 Task: Add an event with the title Second Product Strategy Discussion, date '2024/05/21', time 8:00 AM to 10:00 AMand add a description: In addition, you should be open to discussing your business's short-term and long-term goals, potential challenges, and how an investment could accelerate your growth trajectory. This dialogue will help both parties assess the alignment of interests and the potential for a successful partnership., put the event into Blue category, logged in from the account softage.2@softage.netand send the event invitation to softage.4@softage.net and softage.5@softage.net. Set a reminder for the event 2 hour before
Action: Mouse moved to (106, 107)
Screenshot: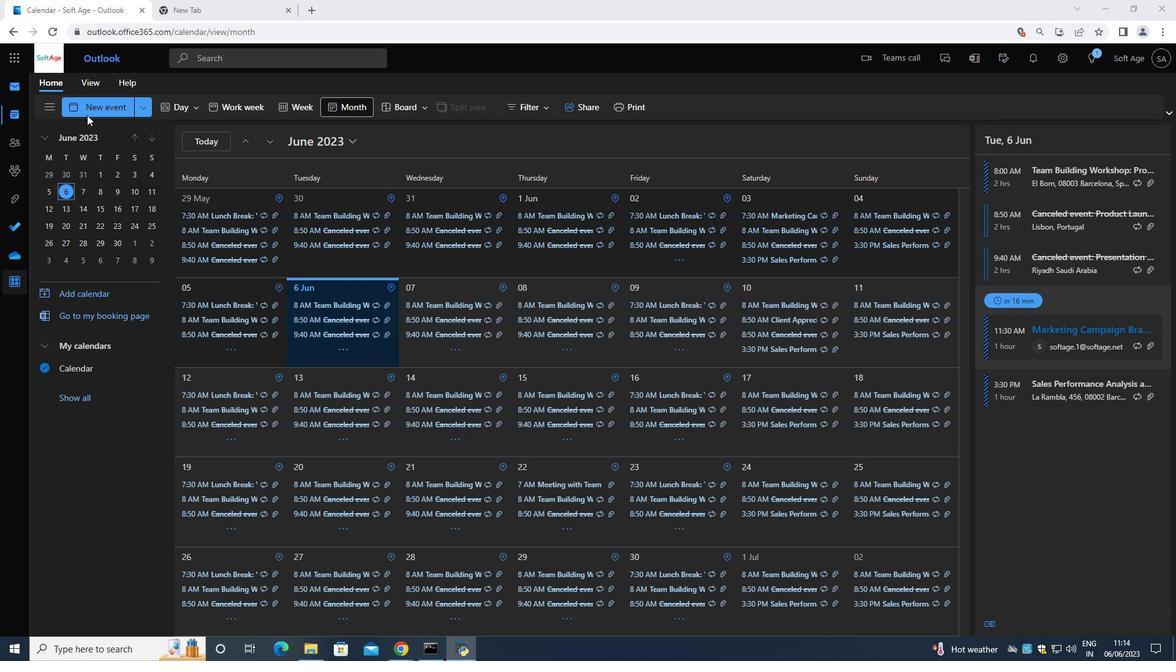
Action: Mouse pressed left at (106, 107)
Screenshot: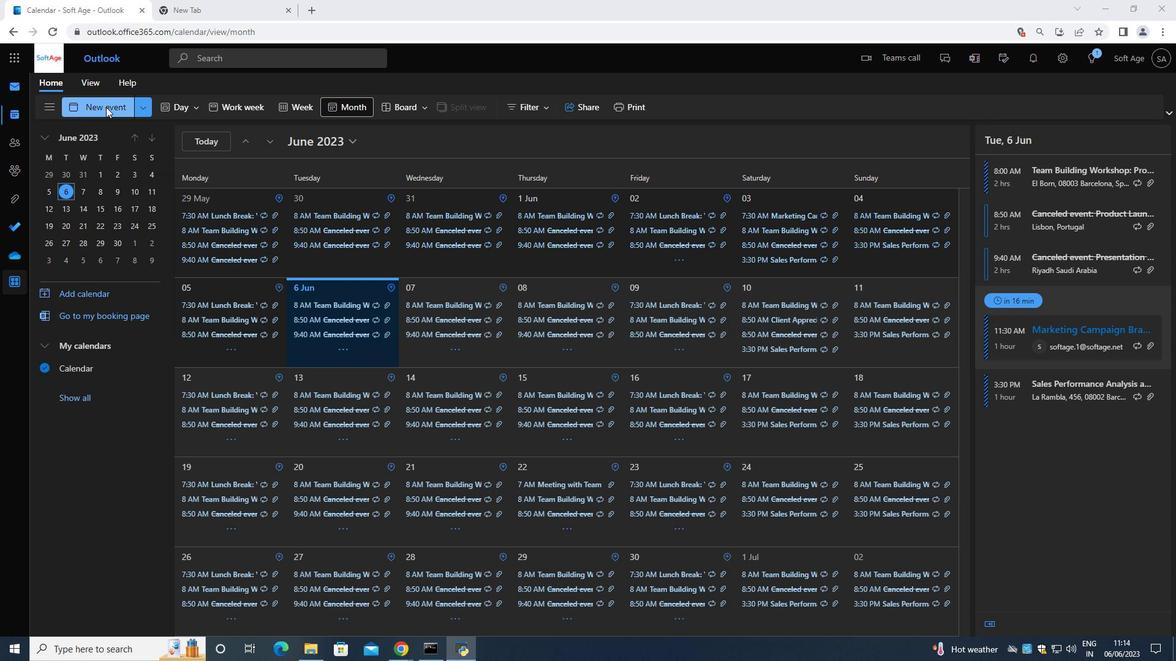 
Action: Mouse moved to (361, 191)
Screenshot: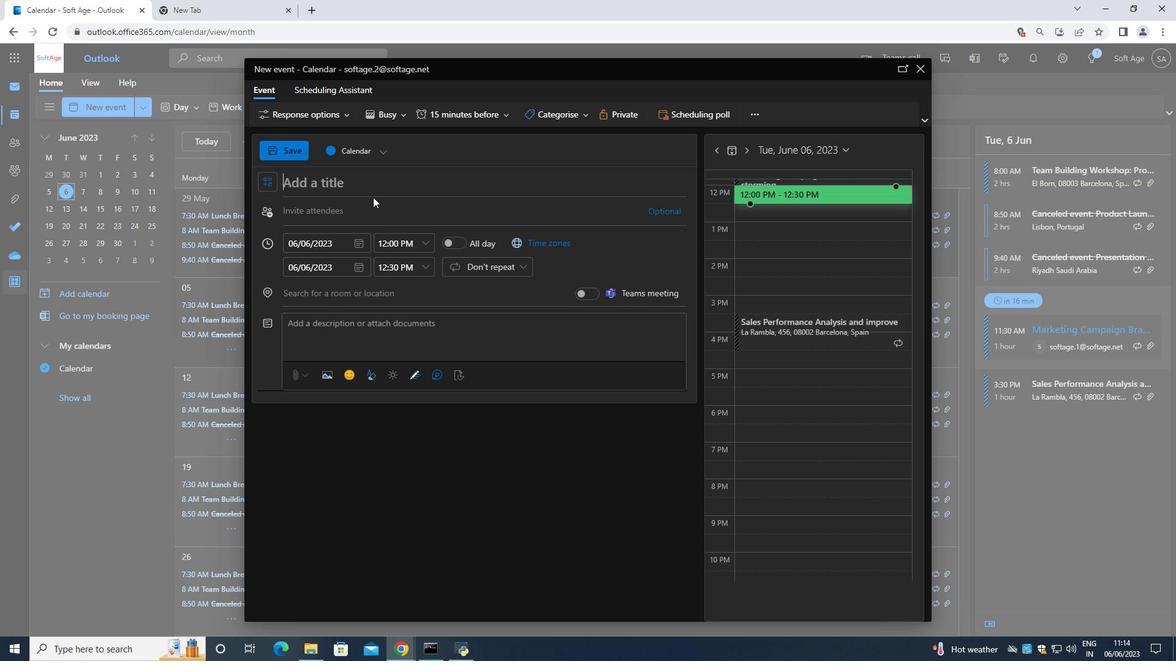 
Action: Key pressed <Key.shift>Second<Key.space><Key.shift>Product<Key.space><Key.shift>Strategy<Key.space><Key.shift>Discussion<Key.space>
Screenshot: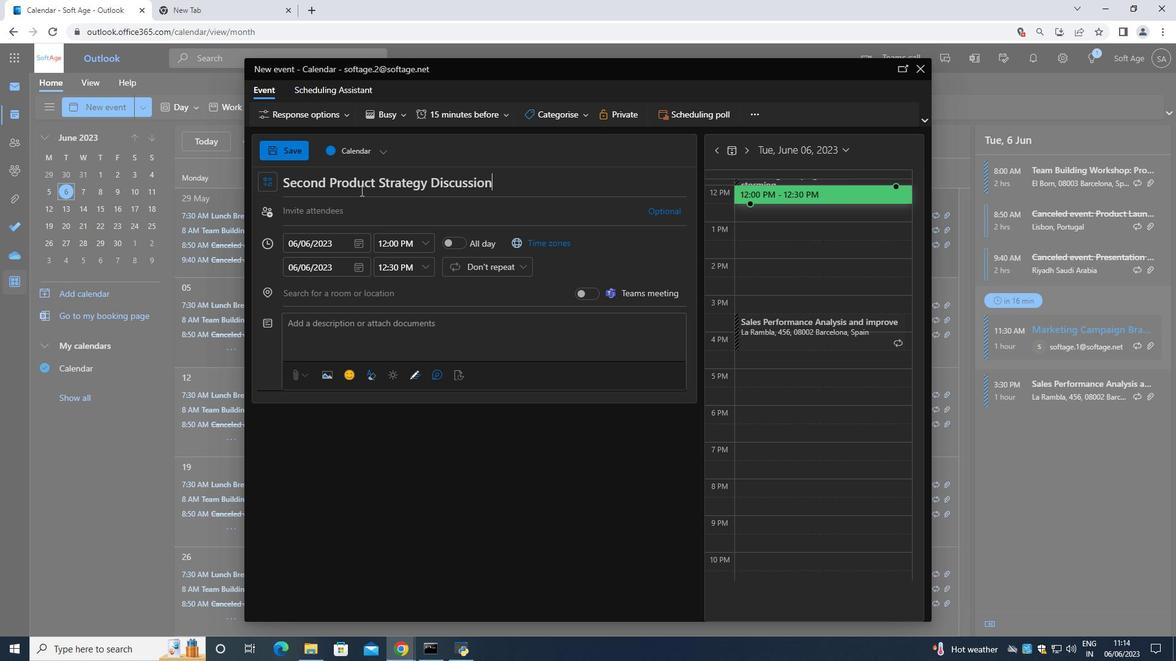 
Action: Mouse moved to (351, 246)
Screenshot: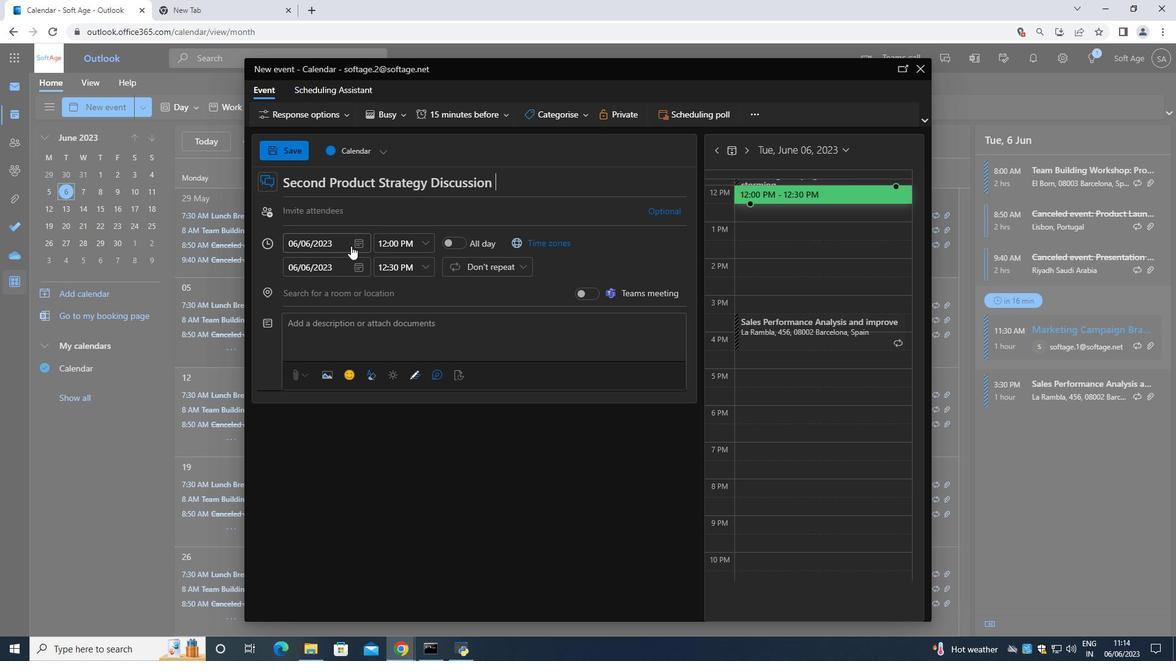 
Action: Mouse pressed left at (351, 246)
Screenshot: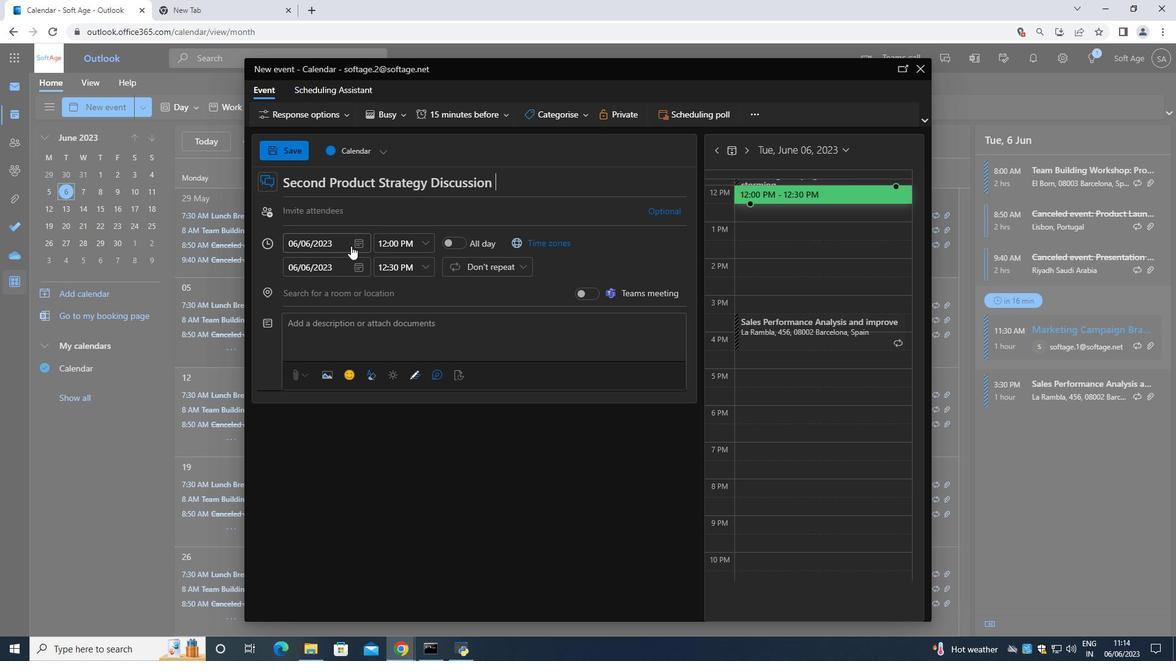 
Action: Mouse moved to (406, 266)
Screenshot: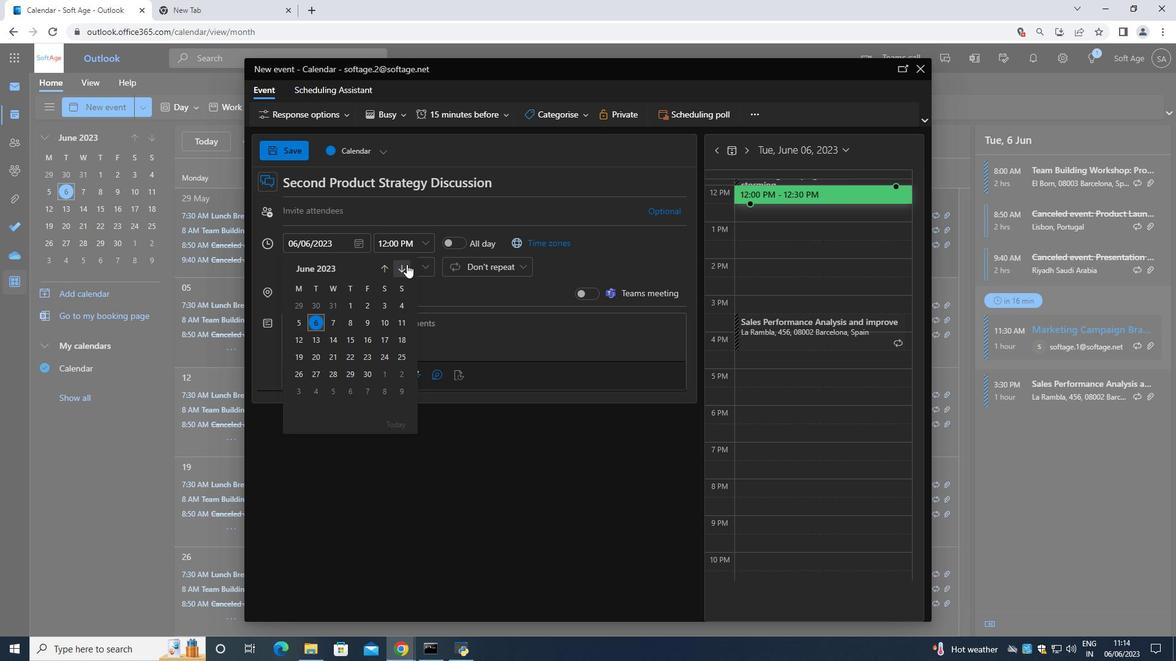 
Action: Mouse pressed left at (406, 266)
Screenshot: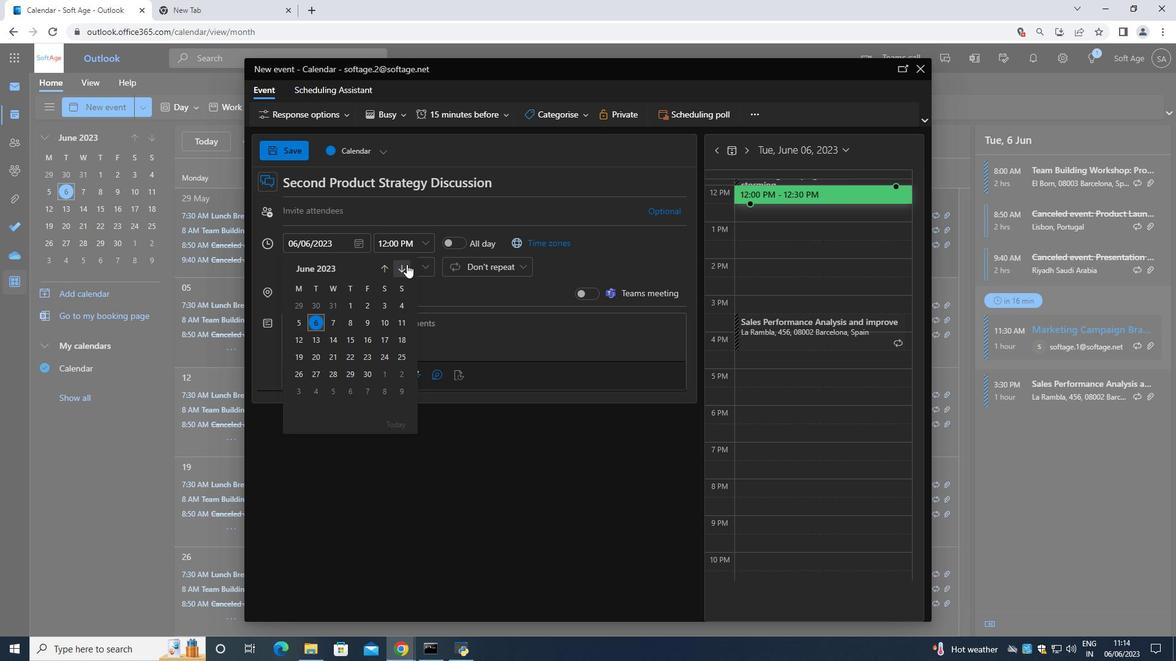 
Action: Mouse pressed left at (406, 266)
Screenshot: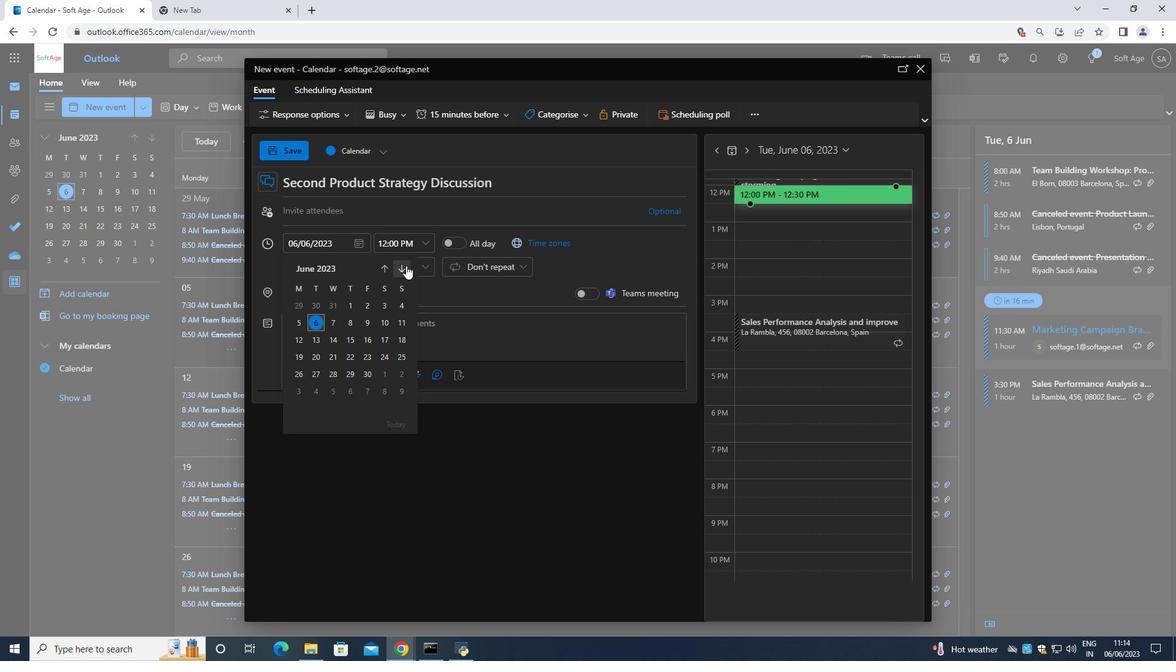 
Action: Mouse moved to (405, 266)
Screenshot: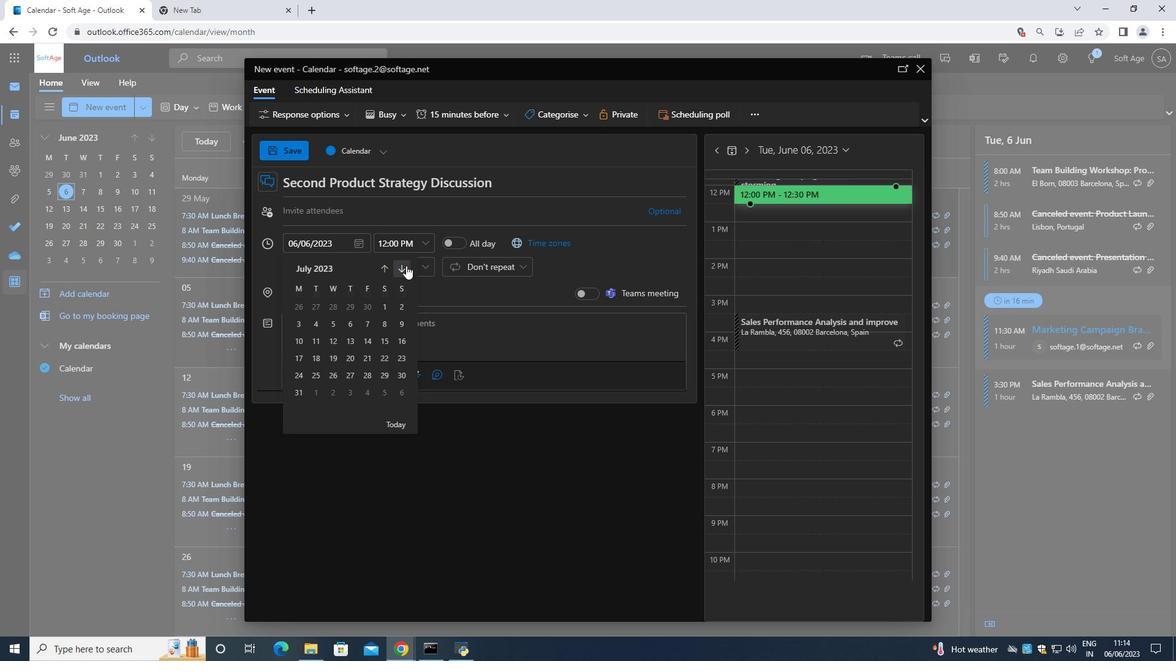 
Action: Mouse pressed left at (405, 266)
Screenshot: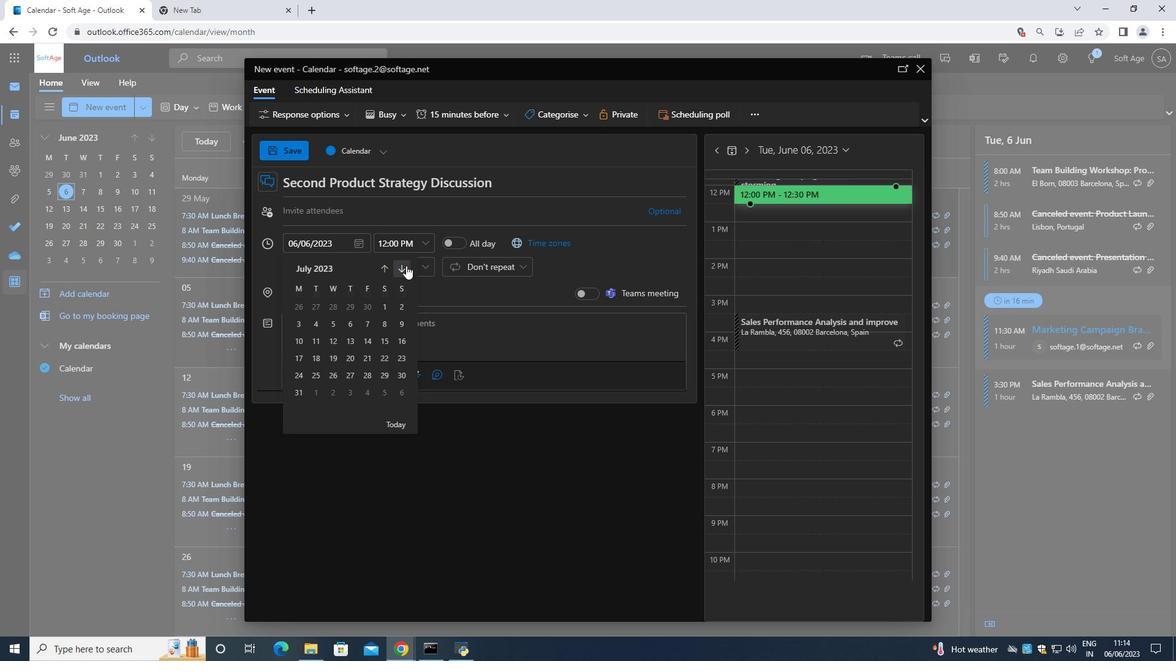 
Action: Mouse pressed left at (405, 266)
Screenshot: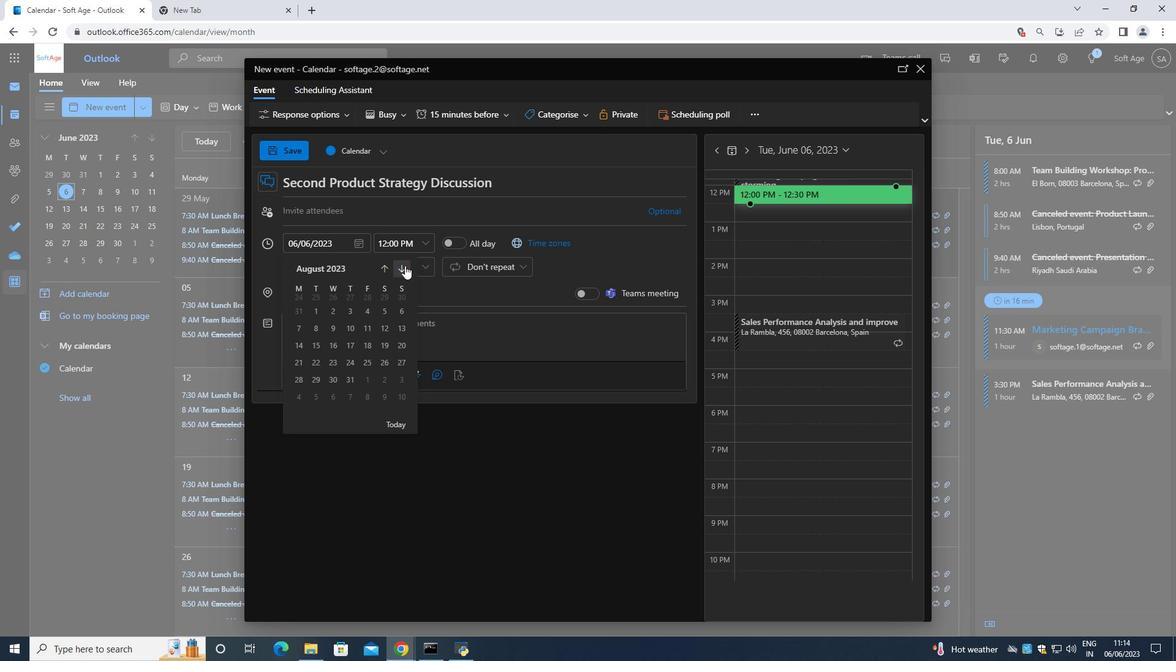 
Action: Mouse pressed left at (405, 266)
Screenshot: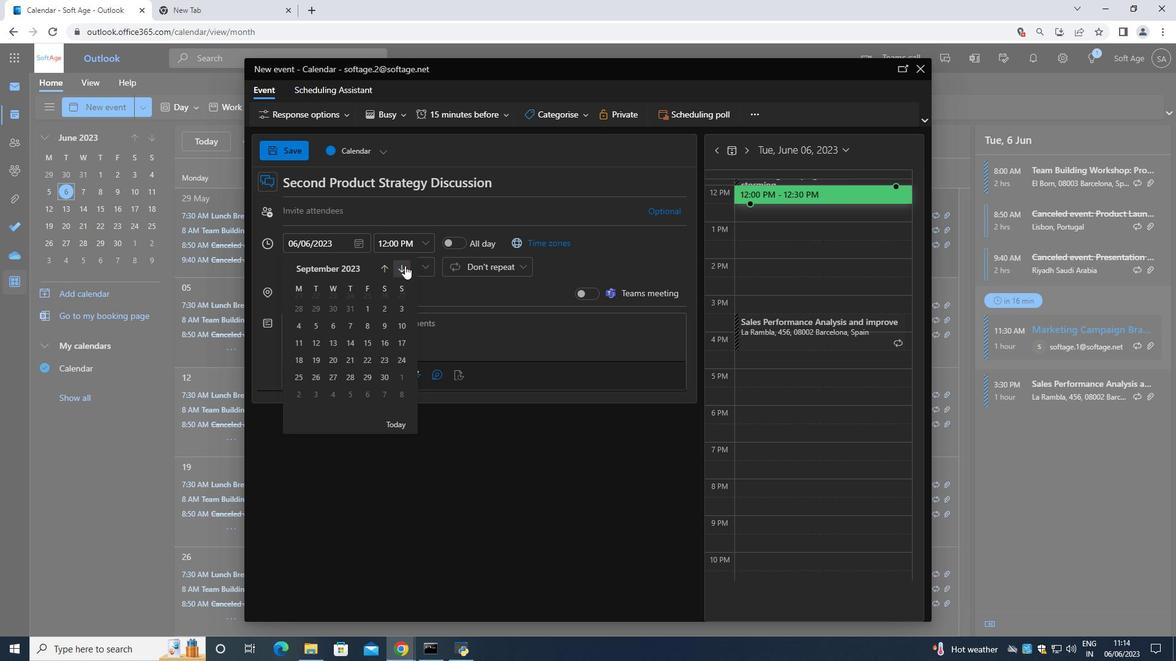 
Action: Mouse pressed left at (405, 266)
Screenshot: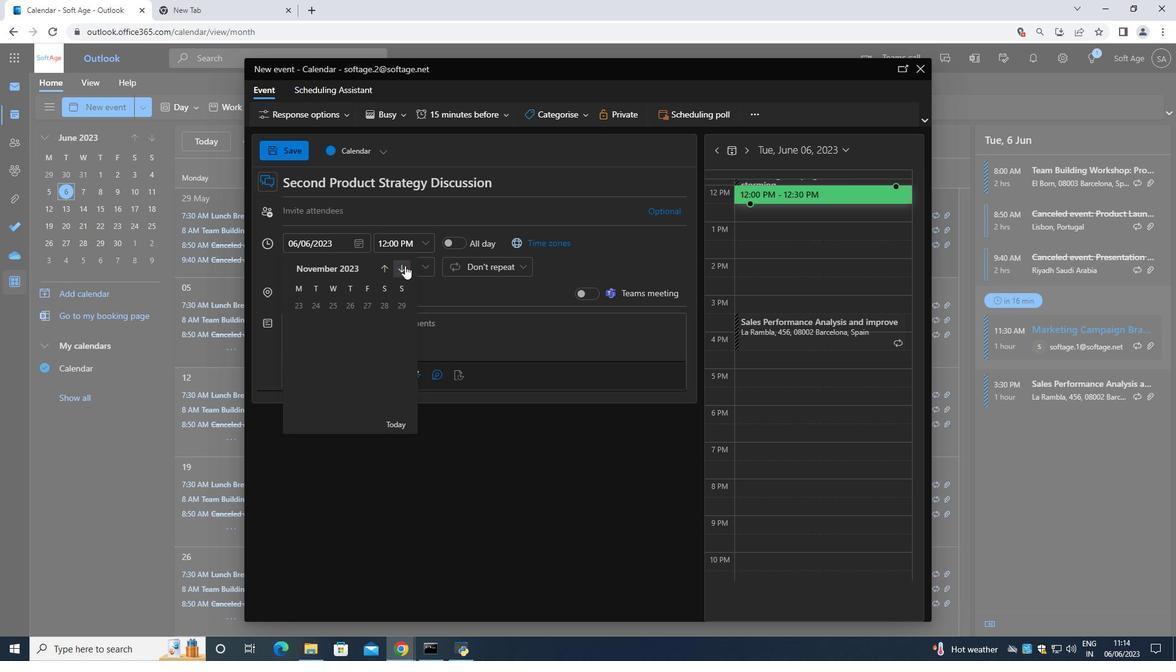 
Action: Mouse pressed left at (405, 266)
Screenshot: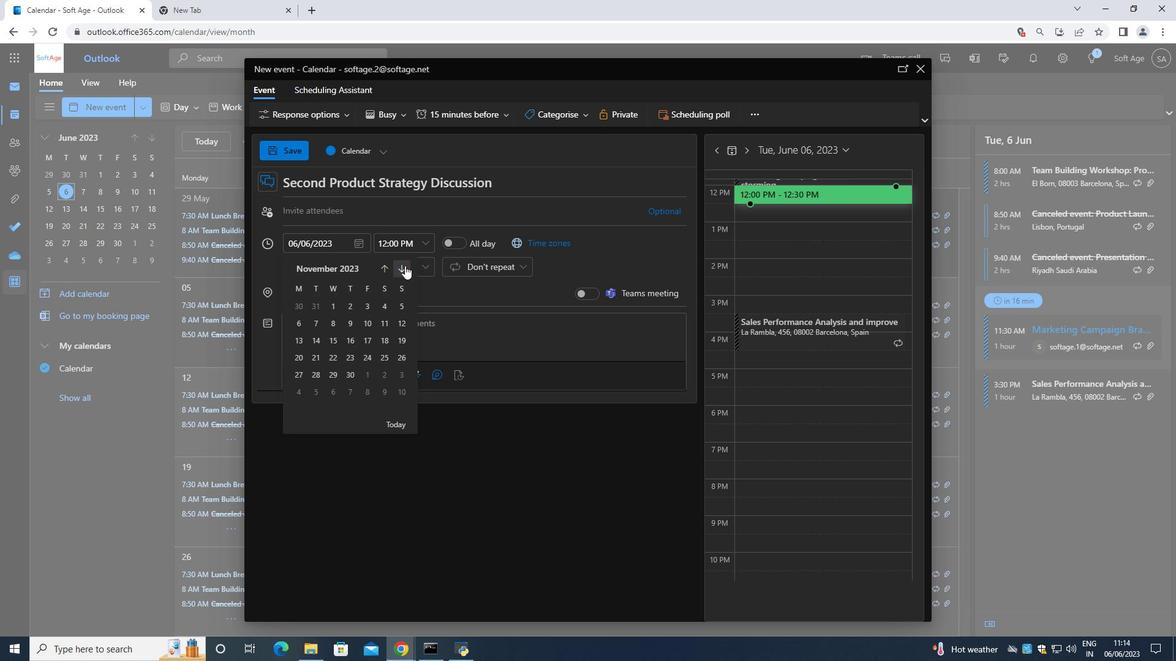 
Action: Mouse pressed left at (405, 266)
Screenshot: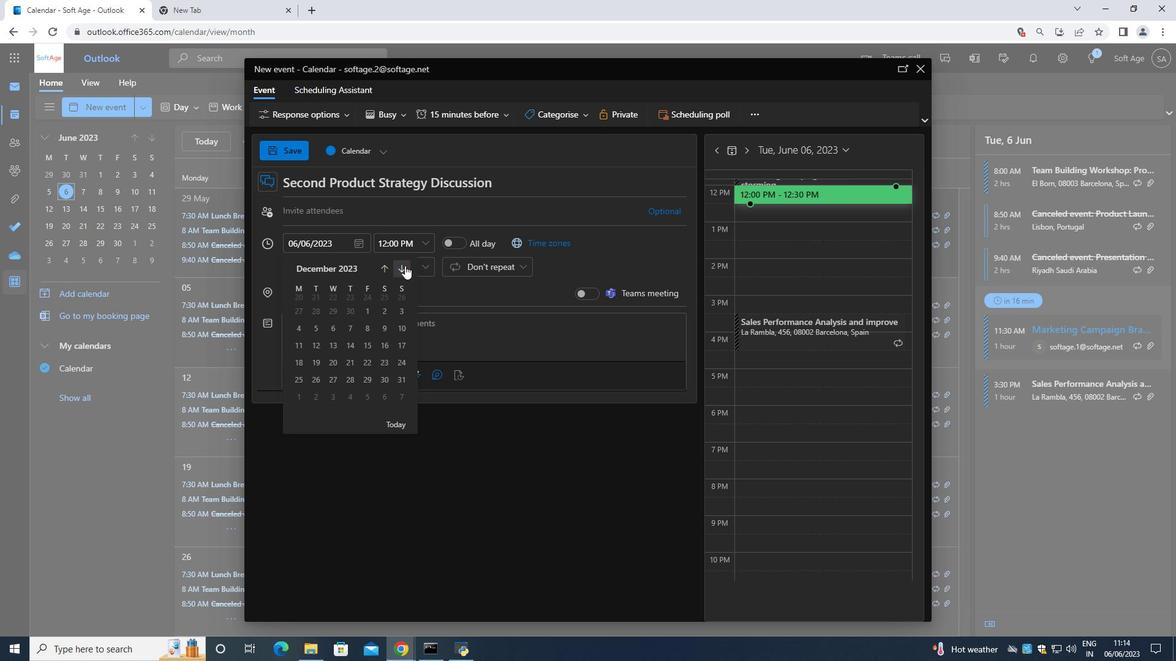 
Action: Mouse pressed left at (405, 266)
Screenshot: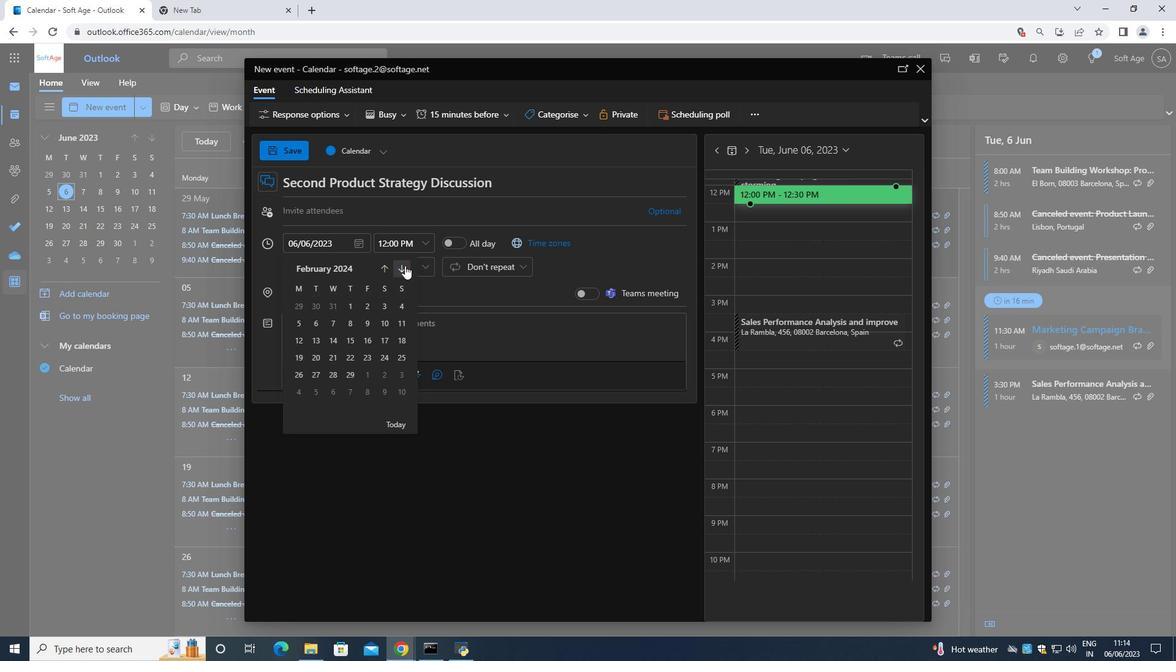 
Action: Mouse pressed left at (405, 266)
Screenshot: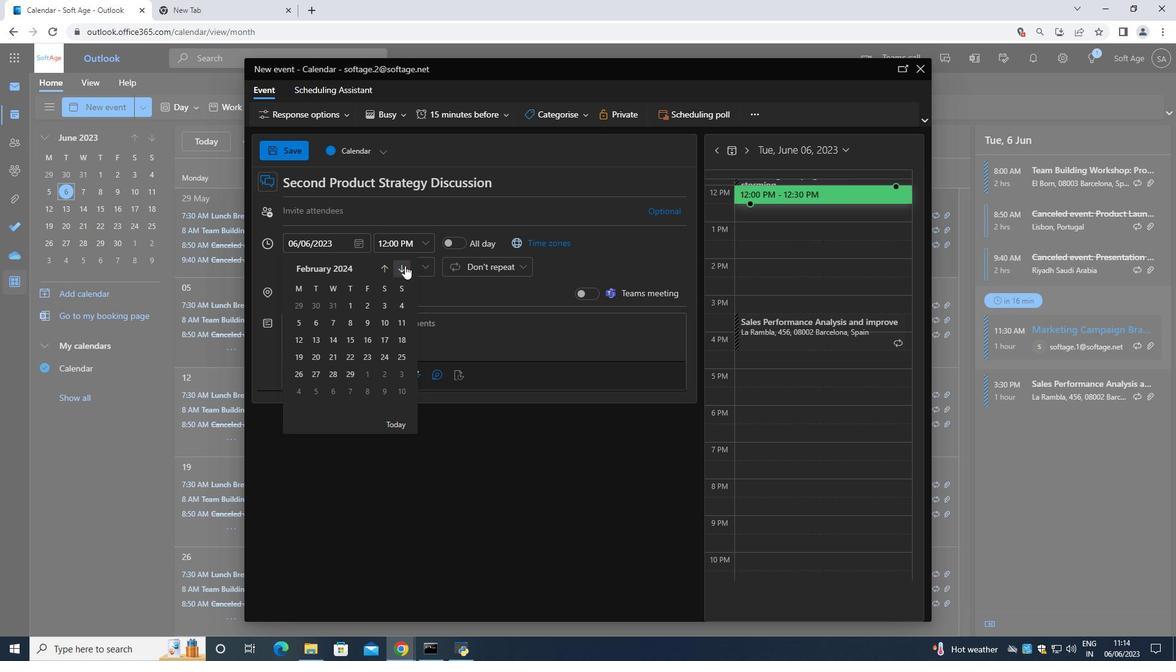 
Action: Mouse pressed left at (405, 266)
Screenshot: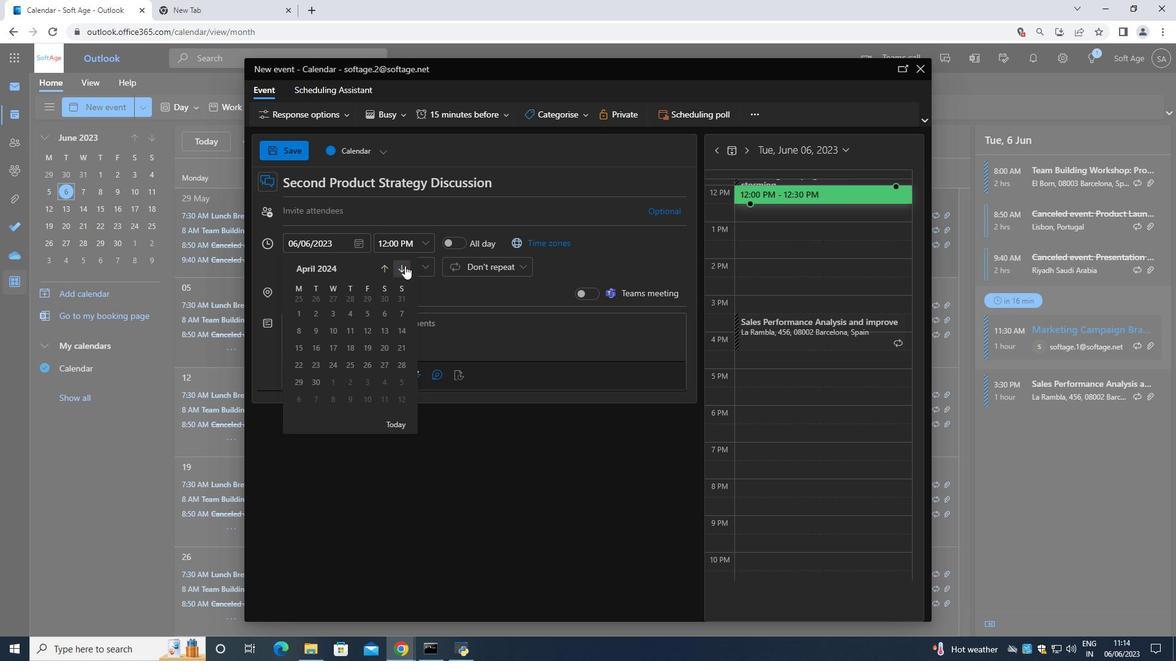 
Action: Mouse moved to (316, 356)
Screenshot: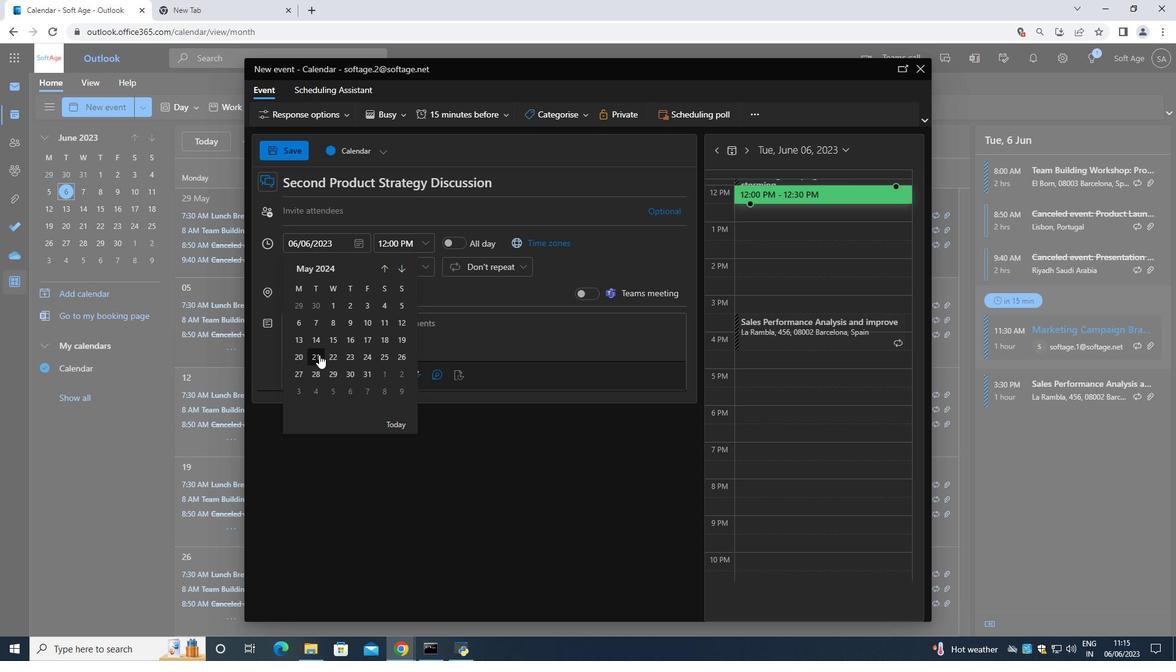 
Action: Mouse pressed left at (316, 356)
Screenshot: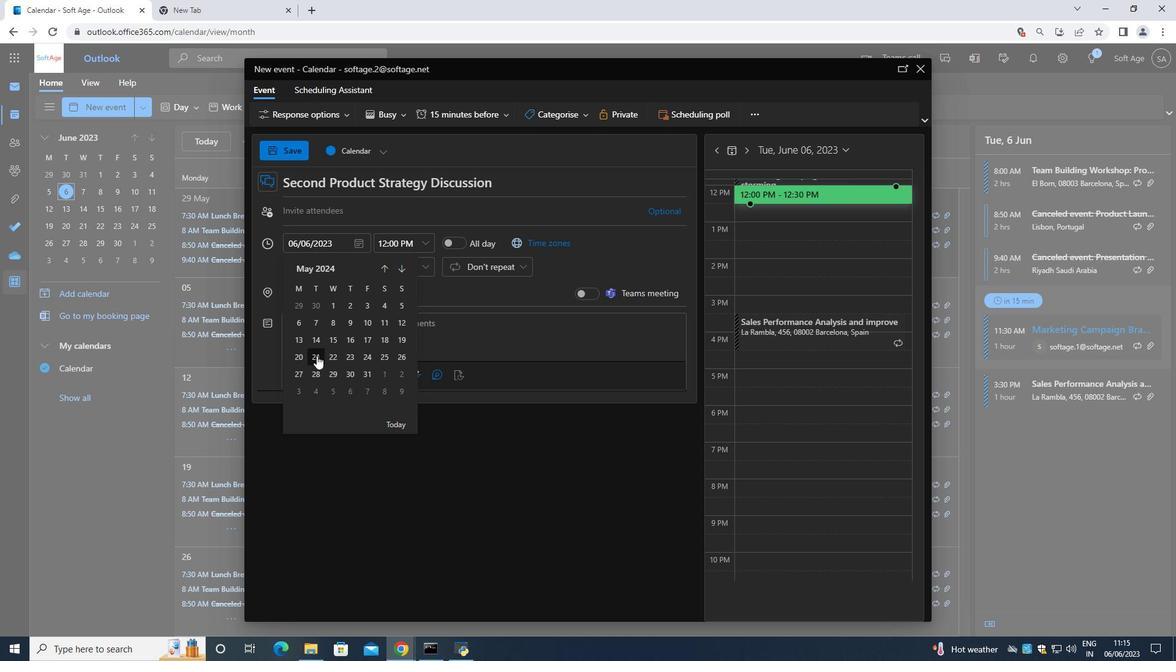 
Action: Mouse moved to (316, 328)
Screenshot: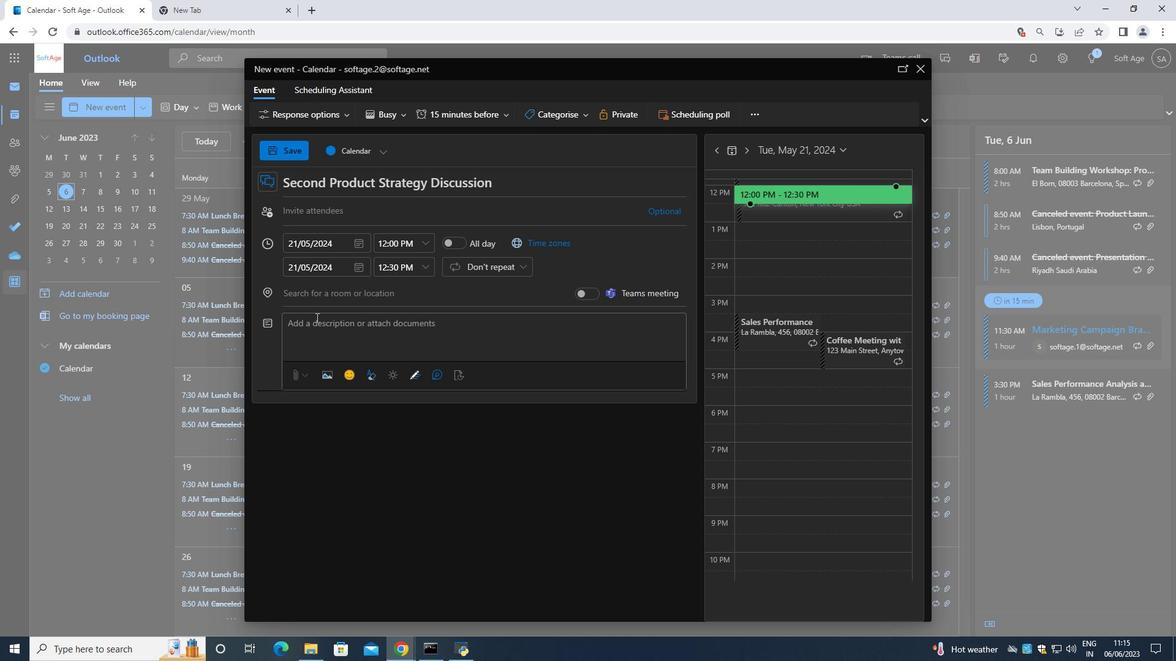 
Action: Mouse pressed left at (316, 328)
Screenshot: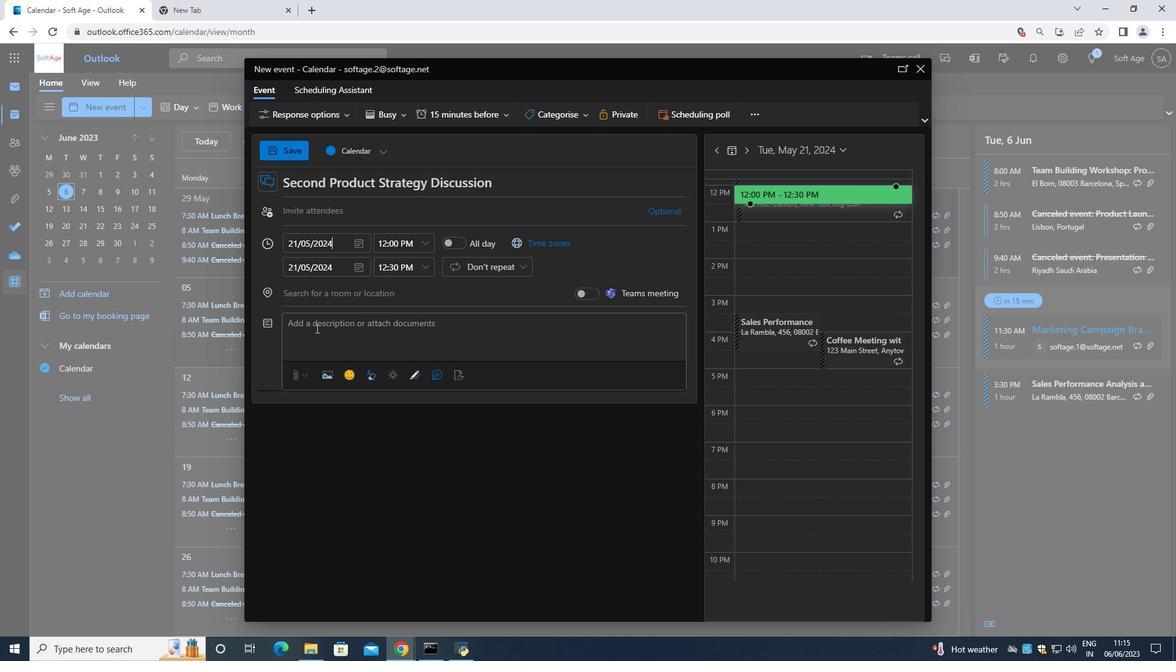 
Action: Mouse moved to (424, 248)
Screenshot: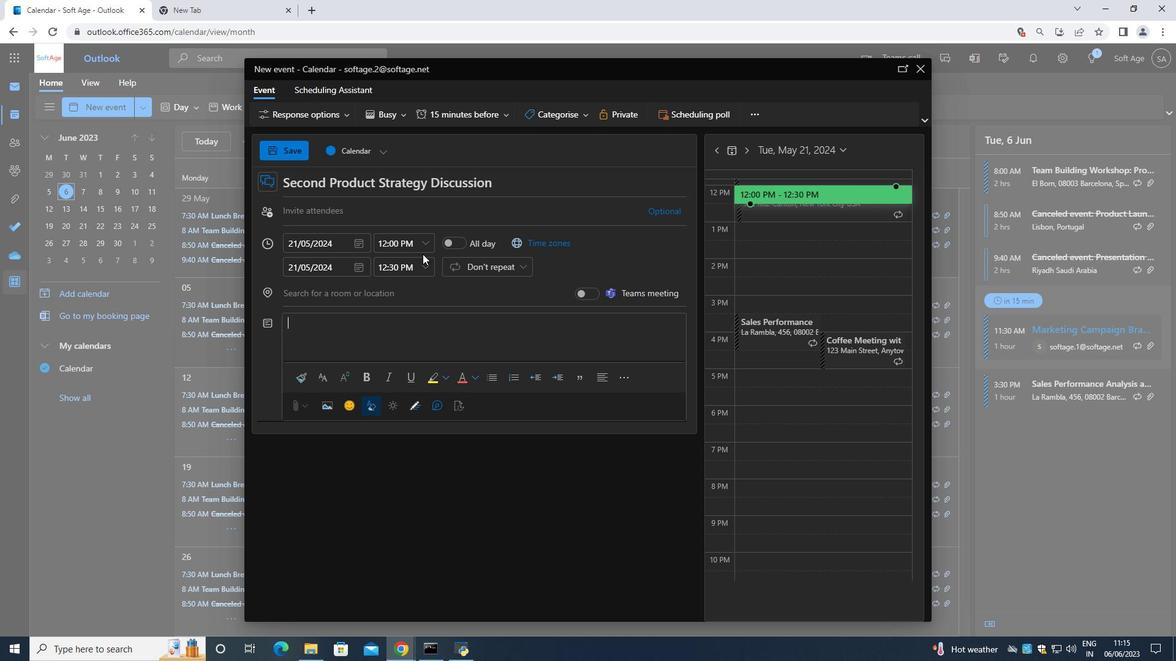 
Action: Mouse pressed left at (424, 248)
Screenshot: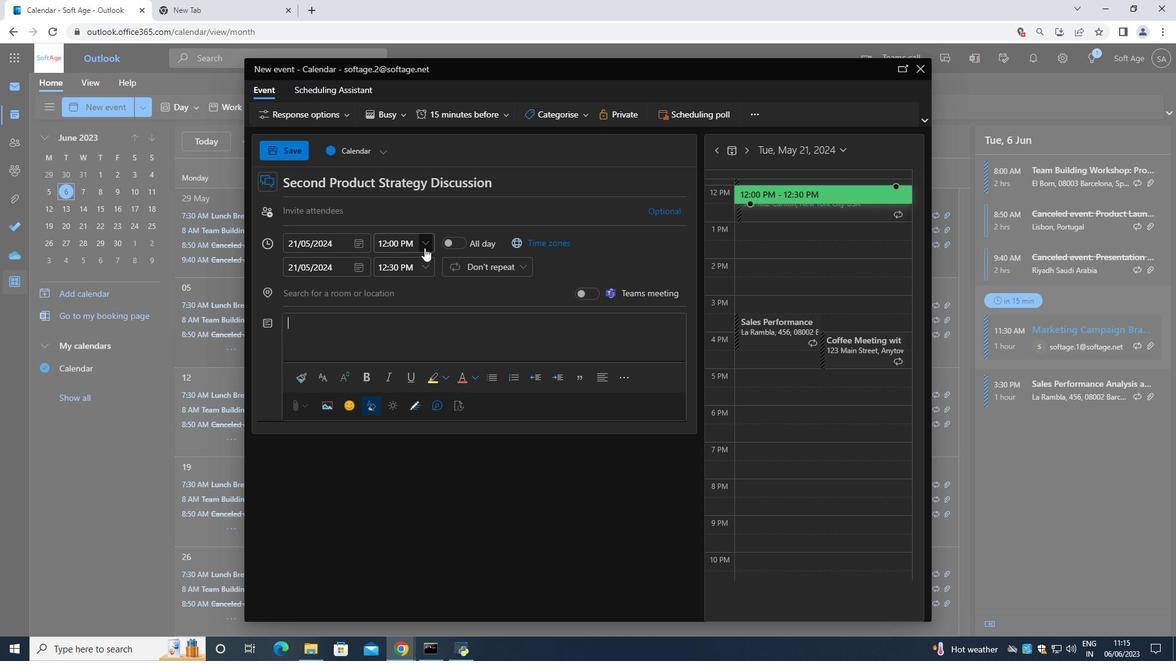 
Action: Mouse moved to (419, 269)
Screenshot: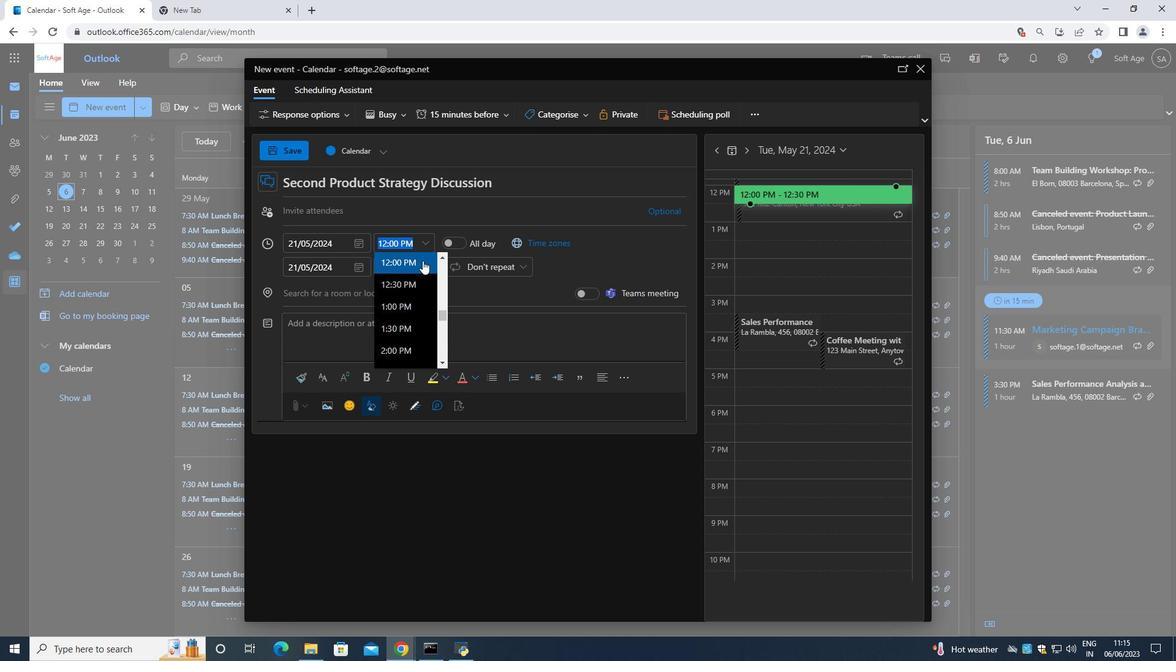 
Action: Mouse scrolled (419, 269) with delta (0, 0)
Screenshot: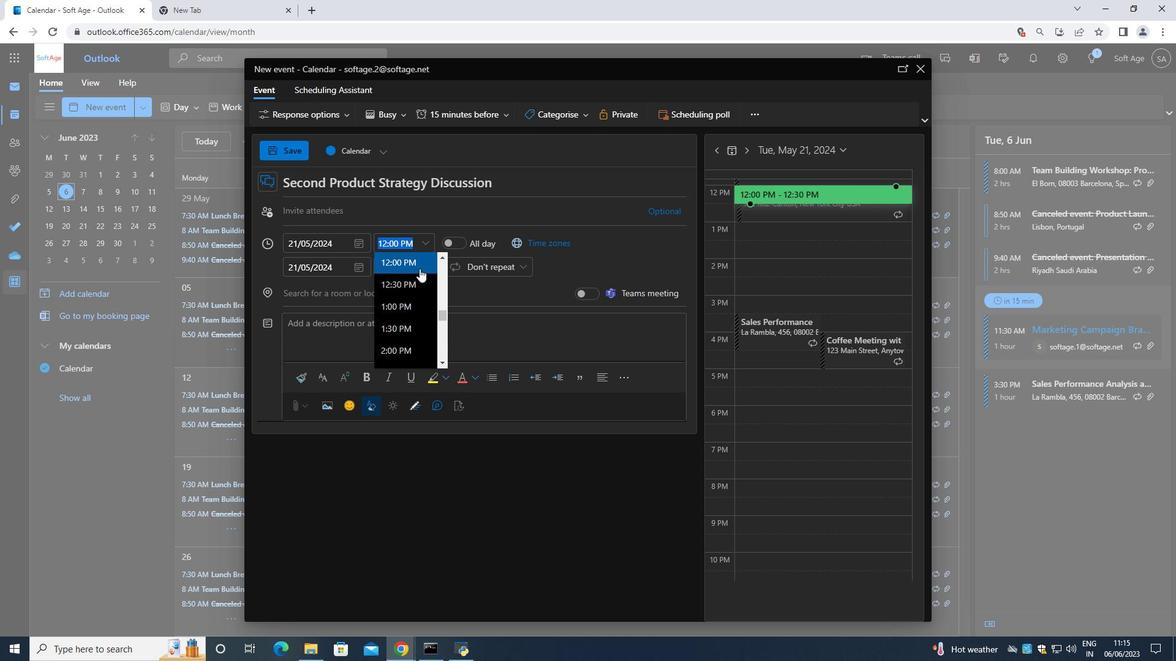 
Action: Mouse scrolled (419, 269) with delta (0, 0)
Screenshot: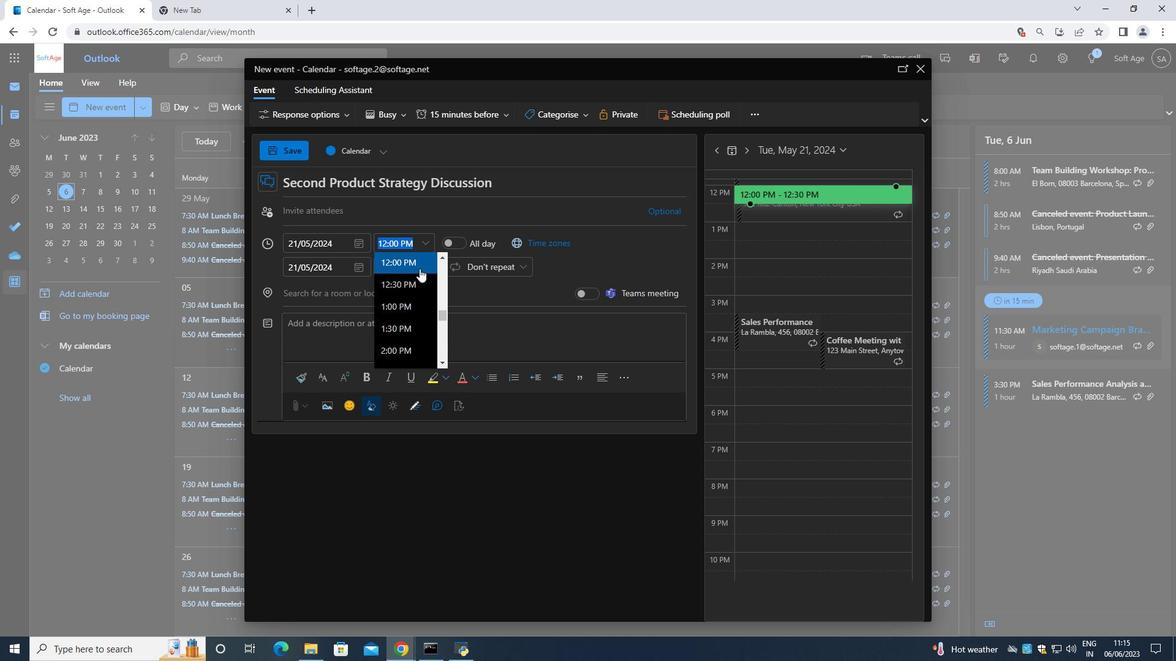 
Action: Mouse scrolled (419, 269) with delta (0, 0)
Screenshot: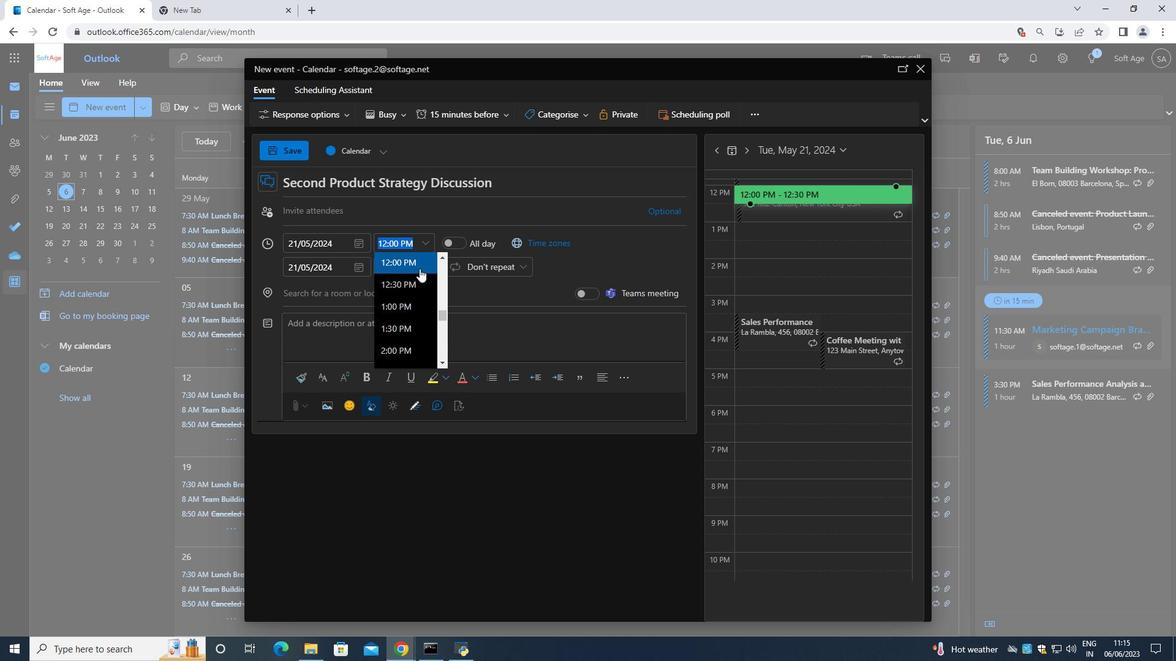 
Action: Mouse scrolled (419, 269) with delta (0, 0)
Screenshot: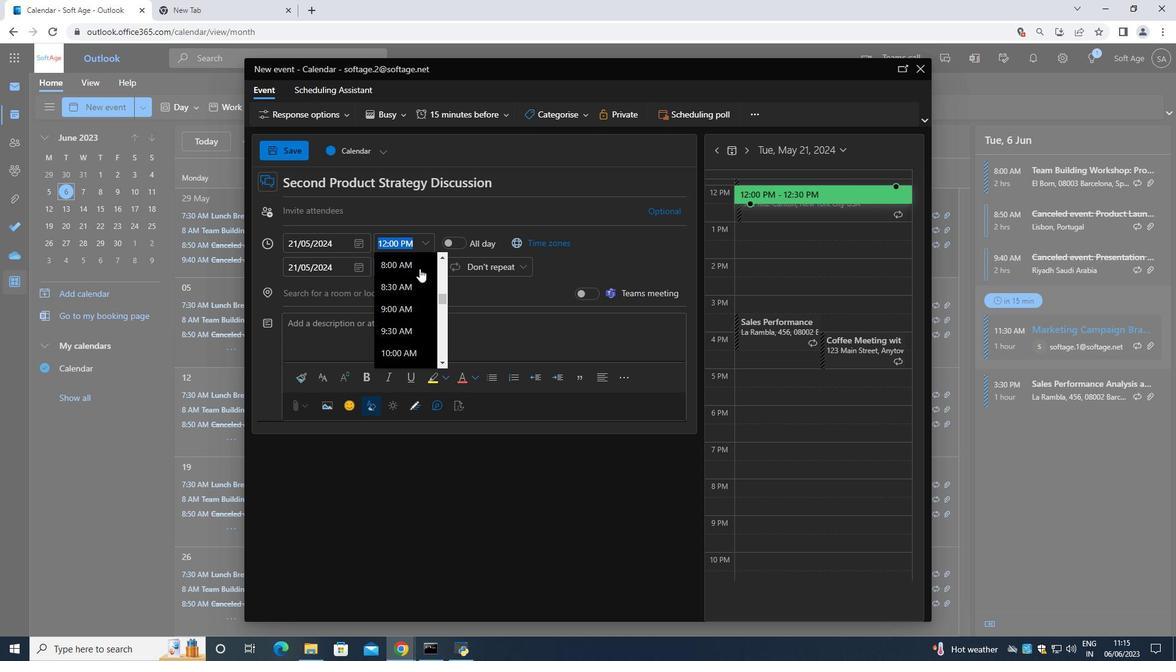 
Action: Mouse scrolled (419, 269) with delta (0, 0)
Screenshot: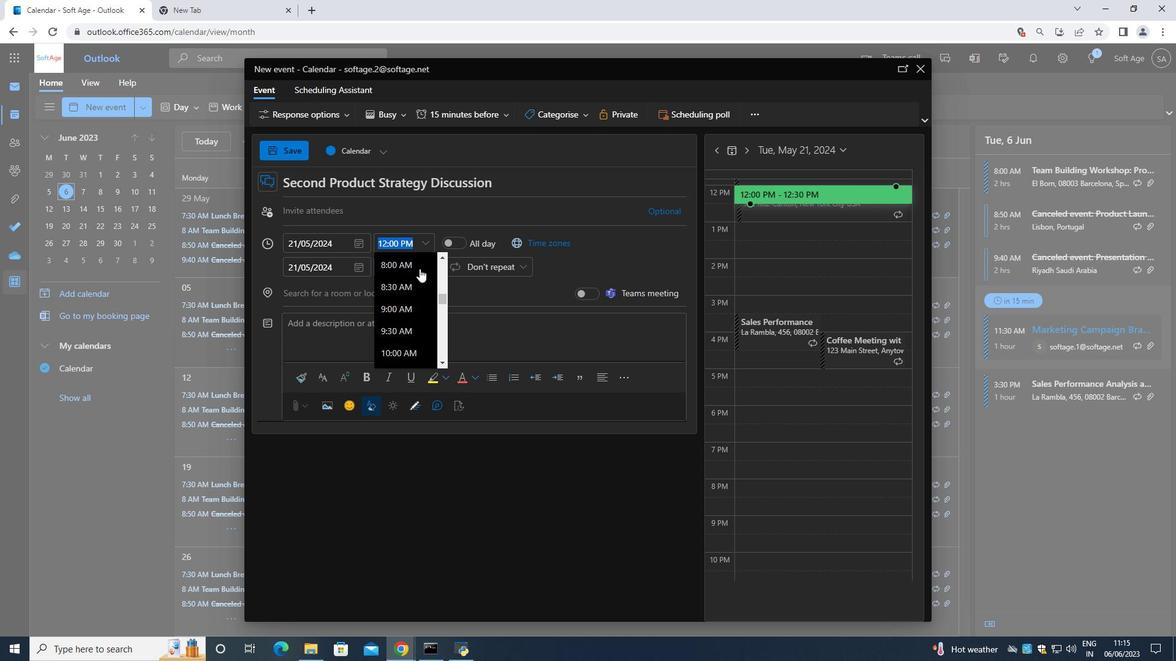 
Action: Mouse scrolled (419, 269) with delta (0, 0)
Screenshot: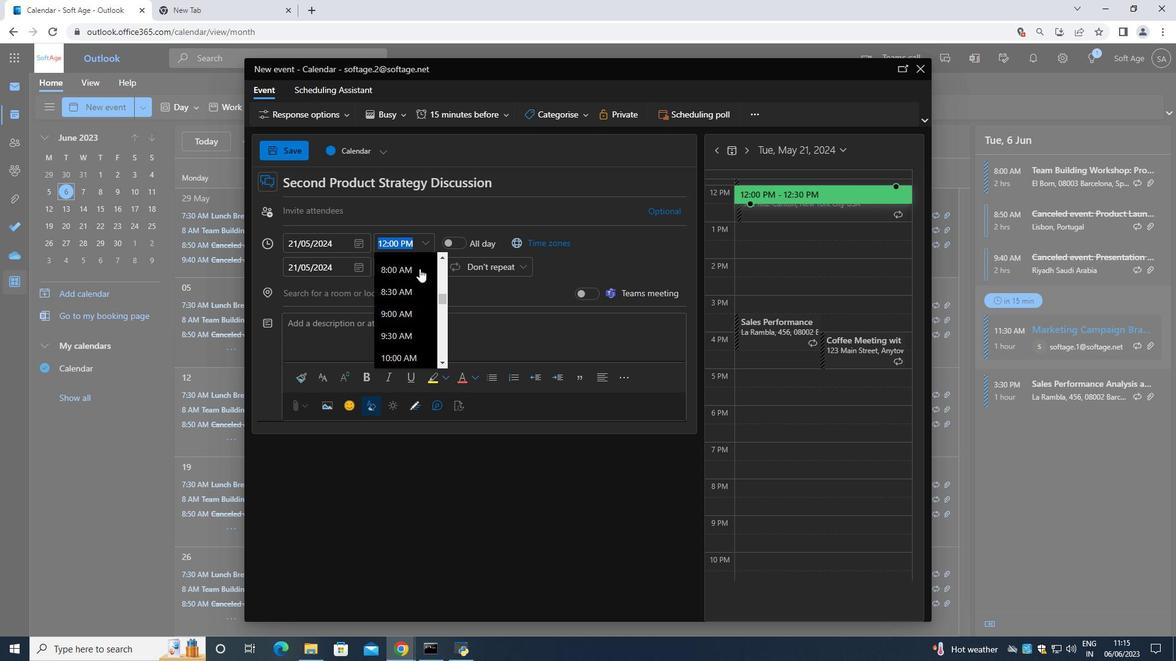 
Action: Mouse moved to (410, 278)
Screenshot: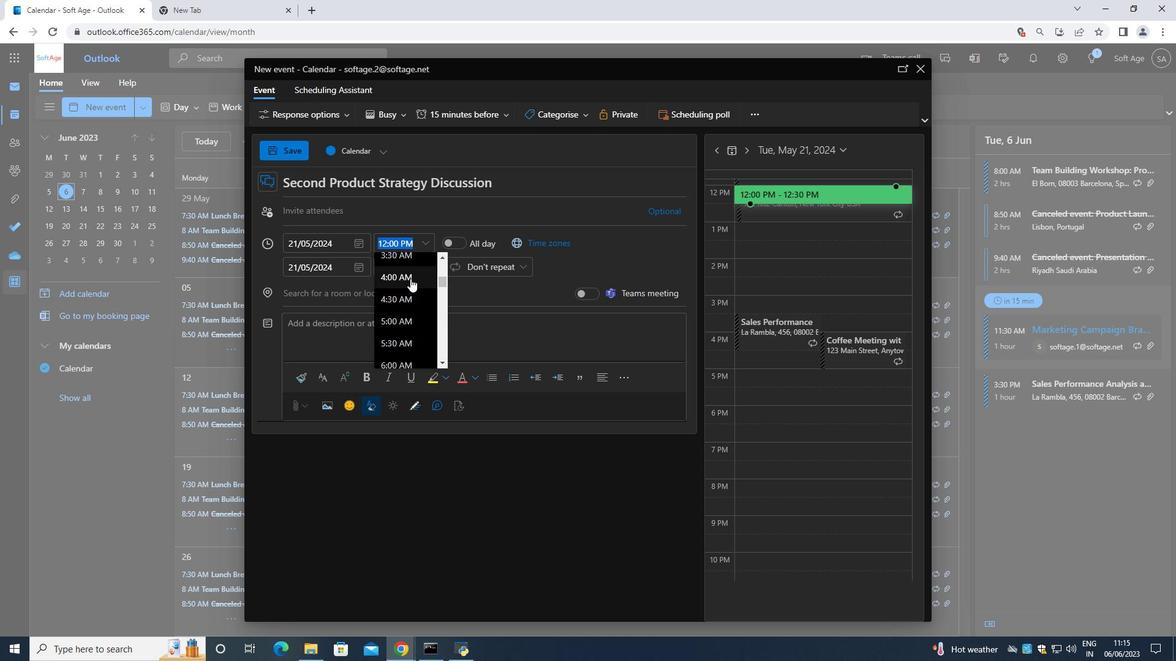 
Action: Mouse scrolled (410, 278) with delta (0, 0)
Screenshot: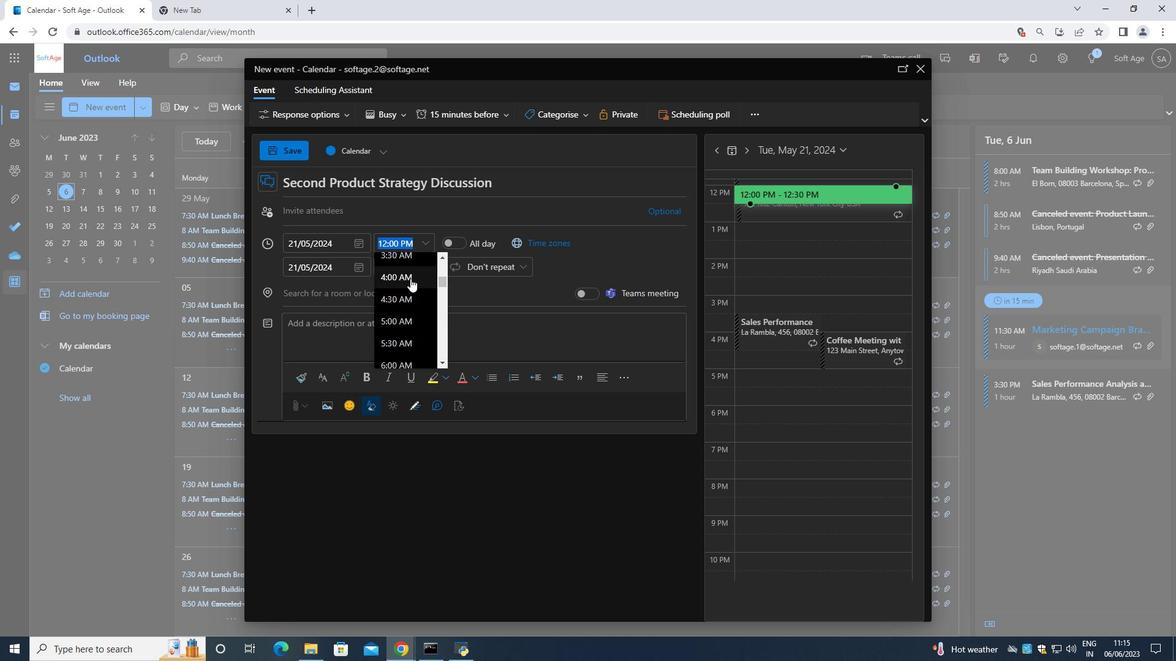 
Action: Mouse moved to (397, 313)
Screenshot: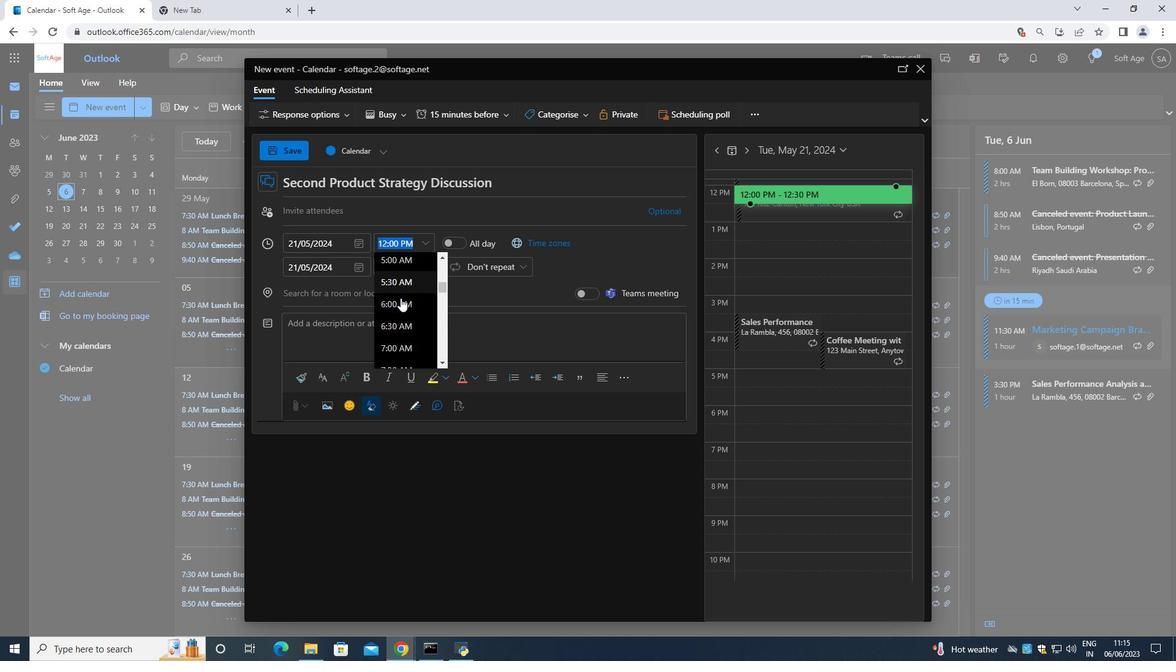
Action: Mouse scrolled (397, 313) with delta (0, 0)
Screenshot: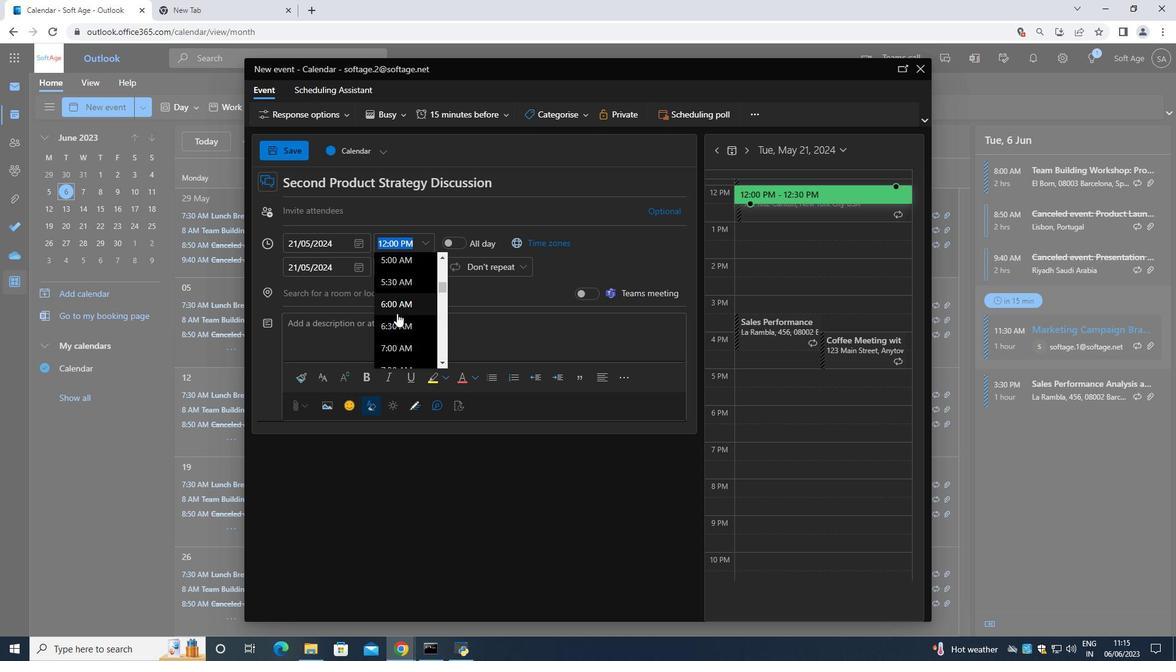 
Action: Mouse moved to (397, 322)
Screenshot: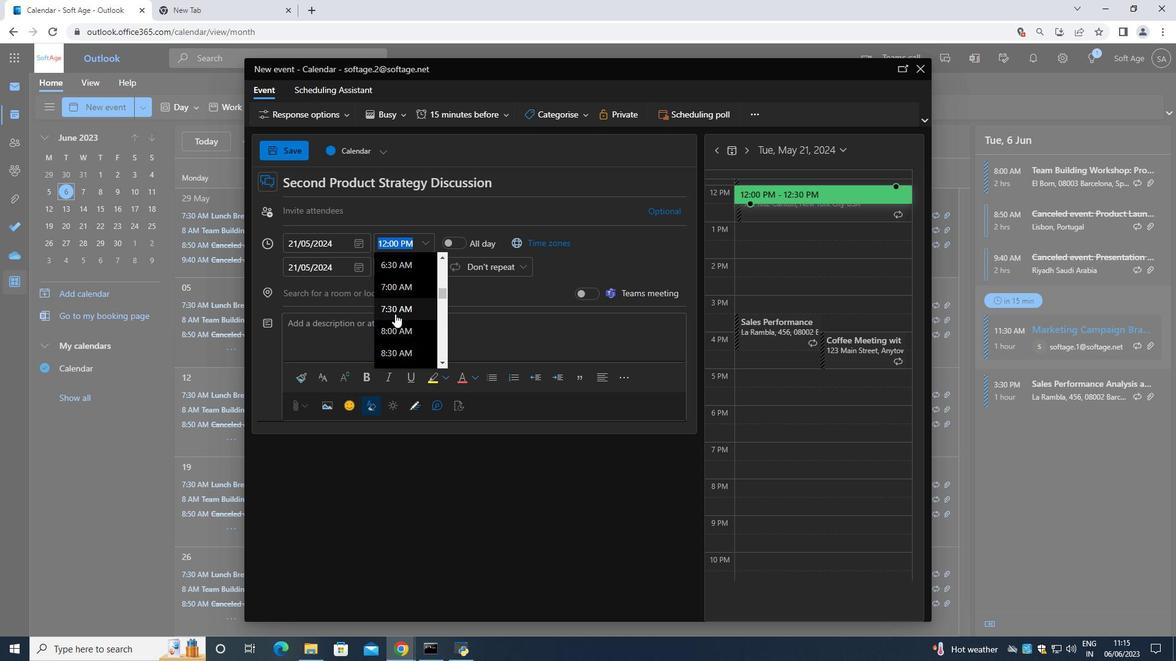 
Action: Mouse pressed left at (397, 322)
Screenshot: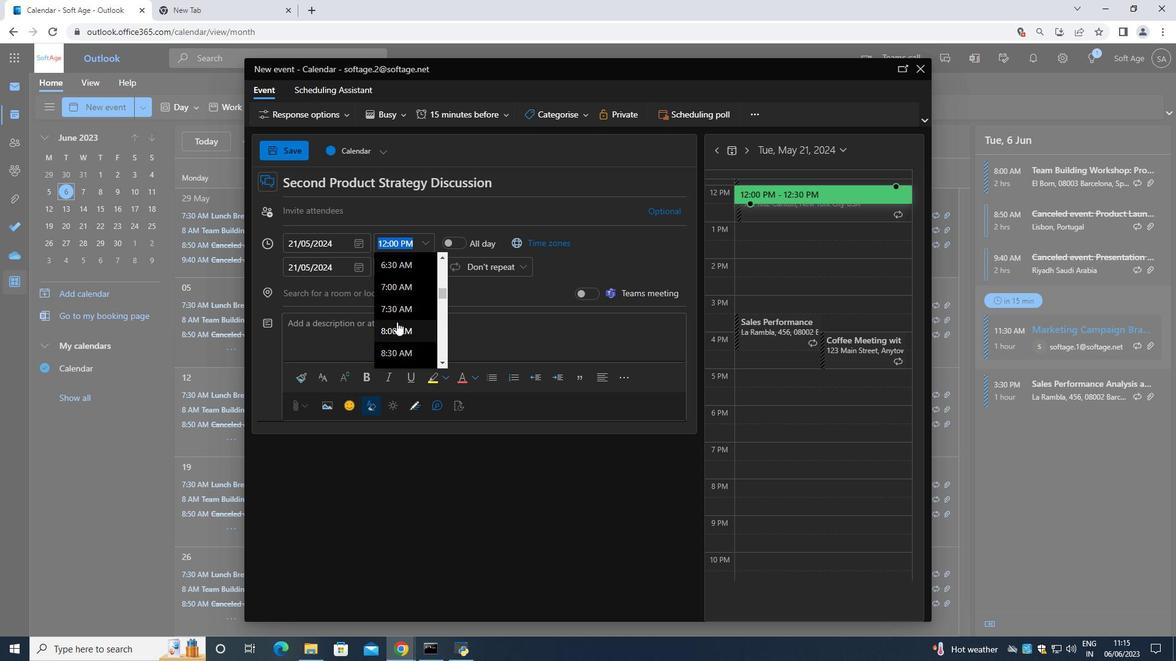 
Action: Mouse moved to (425, 267)
Screenshot: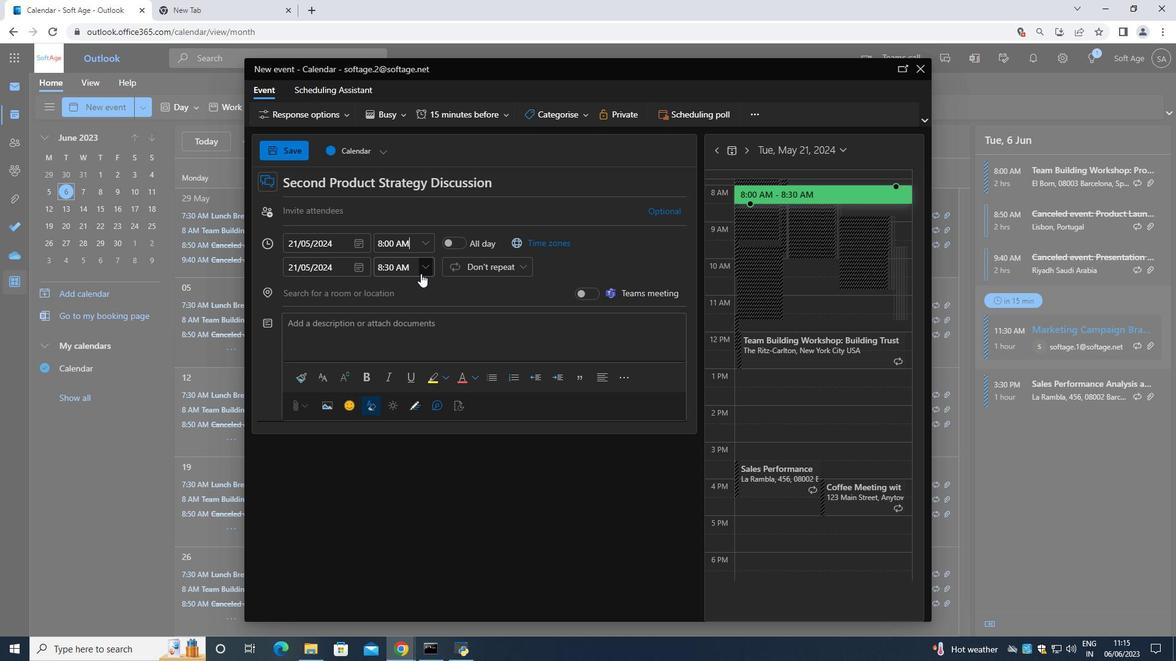 
Action: Mouse pressed left at (425, 267)
Screenshot: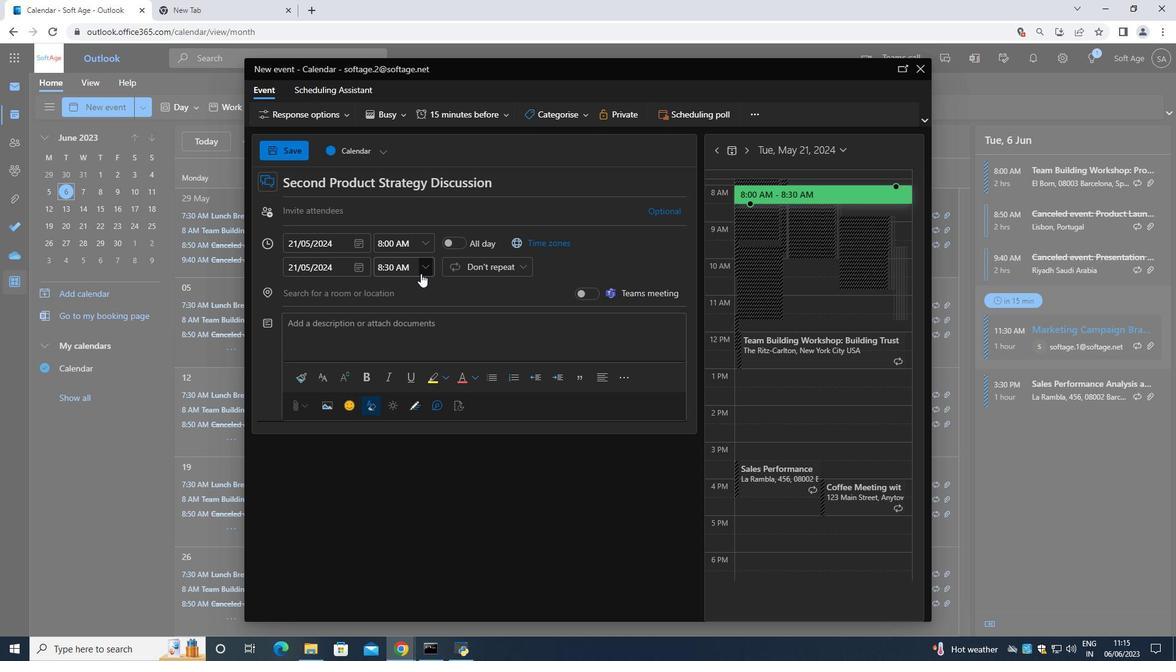 
Action: Mouse moved to (414, 351)
Screenshot: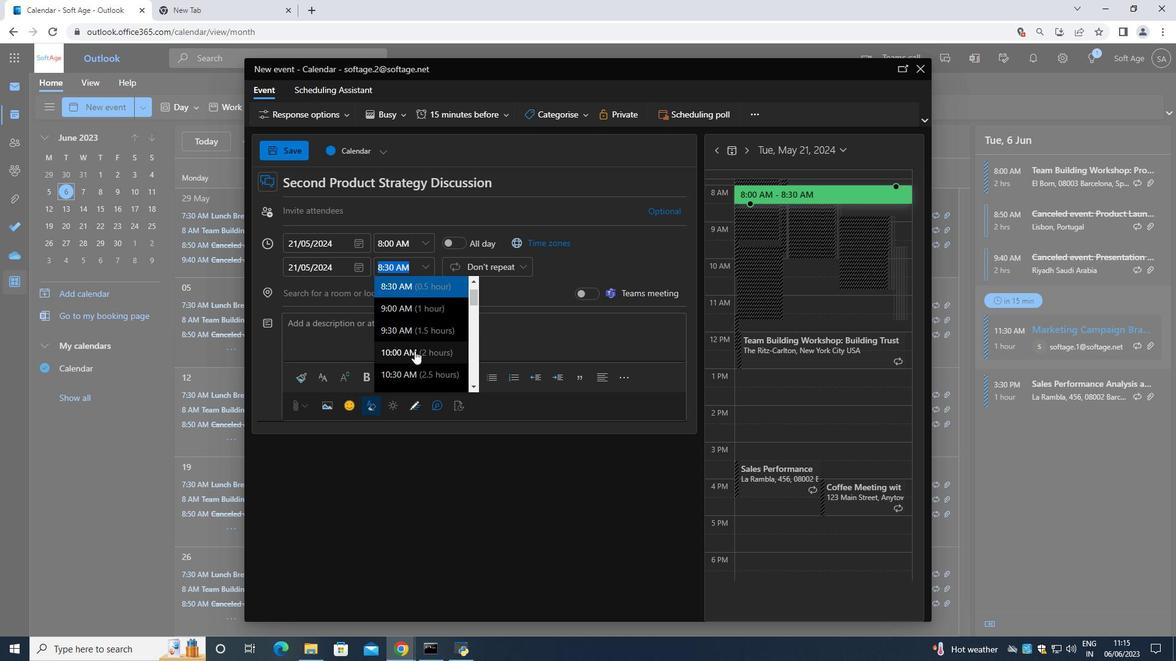 
Action: Mouse pressed left at (414, 351)
Screenshot: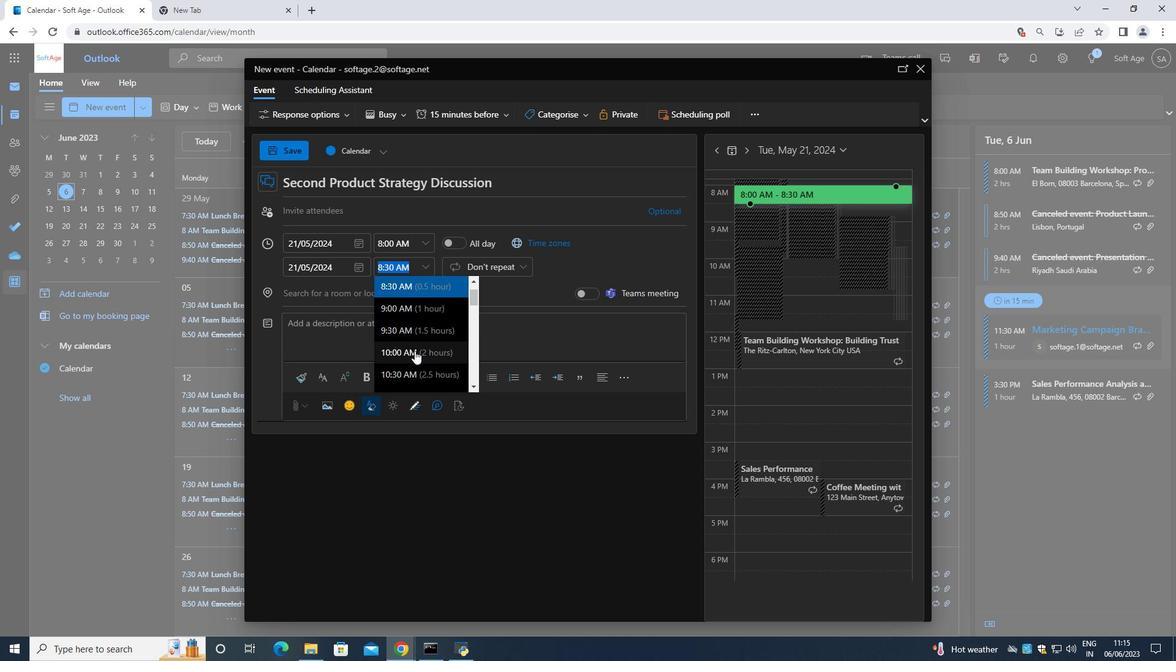 
Action: Mouse moved to (409, 344)
Screenshot: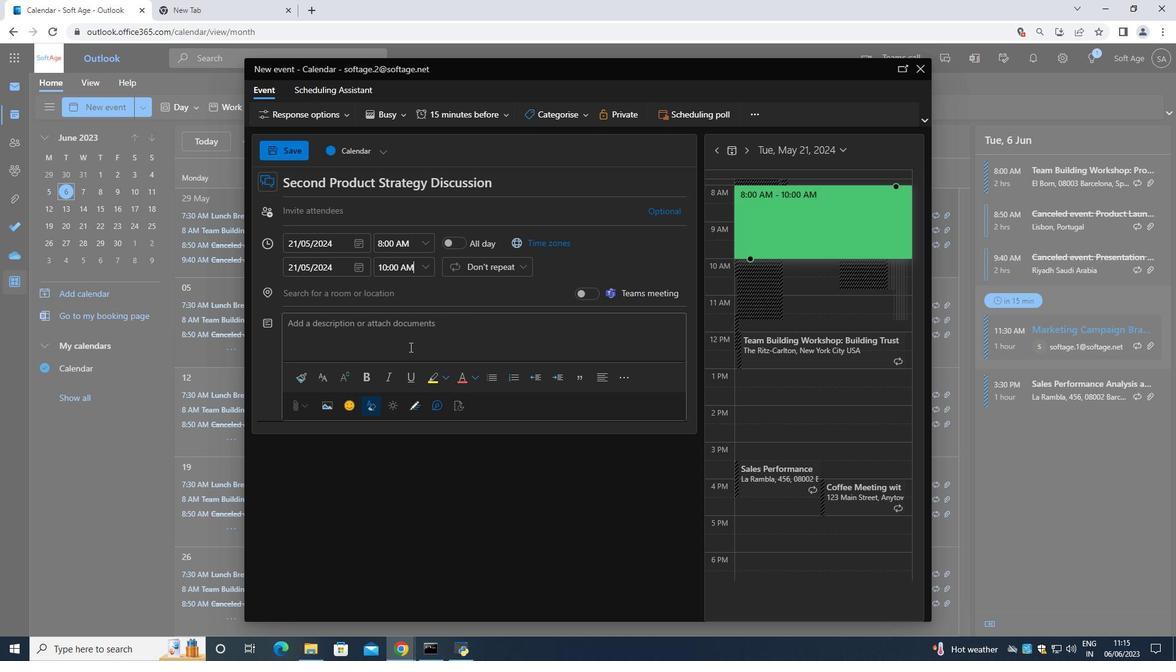 
Action: Mouse pressed left at (409, 344)
Screenshot: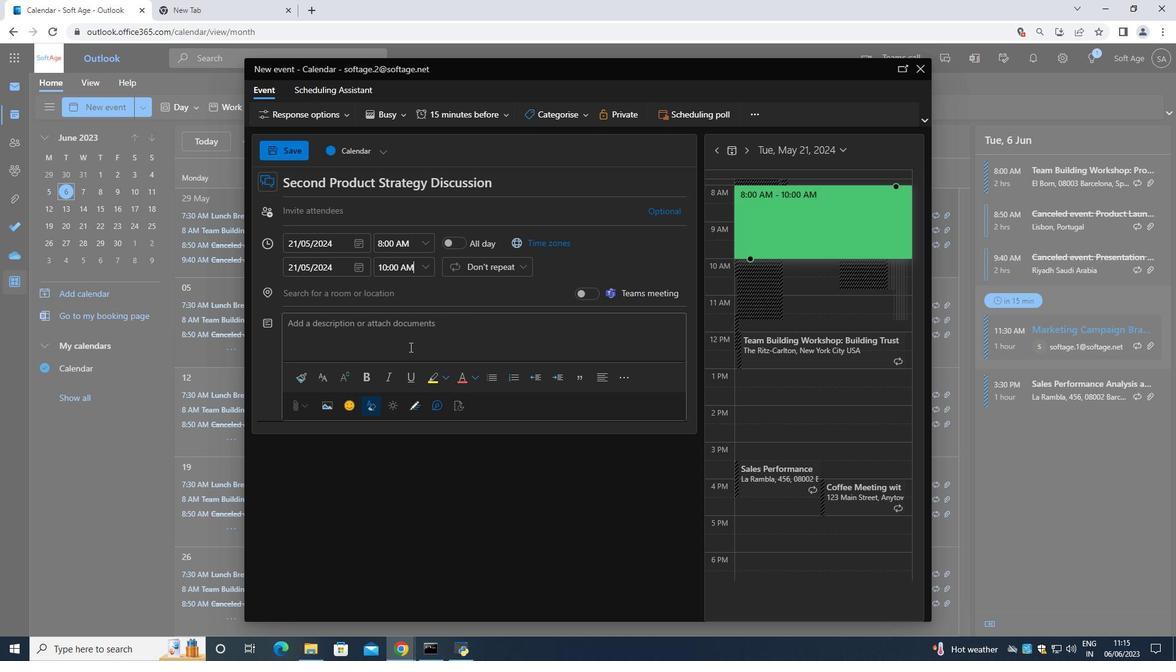 
Action: Key pressed <Key.shift>In<Key.space>addition<Key.space>,<Key.space>you<Key.space>should<Key.space>be<Key.space>open<Key.space>ti<Key.backspace>o<Key.space>discussing<Key.space>your<Key.space>bu<Key.space><Key.backspace>siness's<Key.space>short-term<Key.space>and<Key.space>long-term<Key.space>goals<Key.space>potential<Key.space>challenges<Key.space><Key.backspace>,<Key.space>and<Key.space>how<Key.space>an<Key.space>investment<Key.space>could<Key.space>accelerate<Key.space>your<Key.space>growth<Key.space>trajeectory.<Key.space><Key.shift><Key.shift><Key.shift><Key.shift><Key.shift><Key.shift><Key.shift>This<Key.space>dialogu<Key.left><Key.left><Key.left><Key.left><Key.left><Key.left><Key.left><Key.left><Key.left><Key.left><Key.left><Key.left><Key.left><Key.left><Key.left><Key.left><Key.left><Key.left><Key.left><Key.left><Key.backspace><Key.right><Key.right><Key.right><Key.right><Key.right><Key.right><Key.right><Key.right><Key.right><Key.right><Key.right><Key.right><Key.right><Key.right><Key.right><Key.right><Key.right><Key.right><Key.right><Key.right>e<Key.space>will<Key.space>help<Key.space>both<Key.space>parties<Key.space>assess<Key.space>the<Key.space>alignment<Key.space>of<Key.space>interests<Key.space>and<Key.space>the<Key.space>potential<Key.space>for<Key.space>a<Key.space>successful<Key.space>partnership<Key.space>.
Screenshot: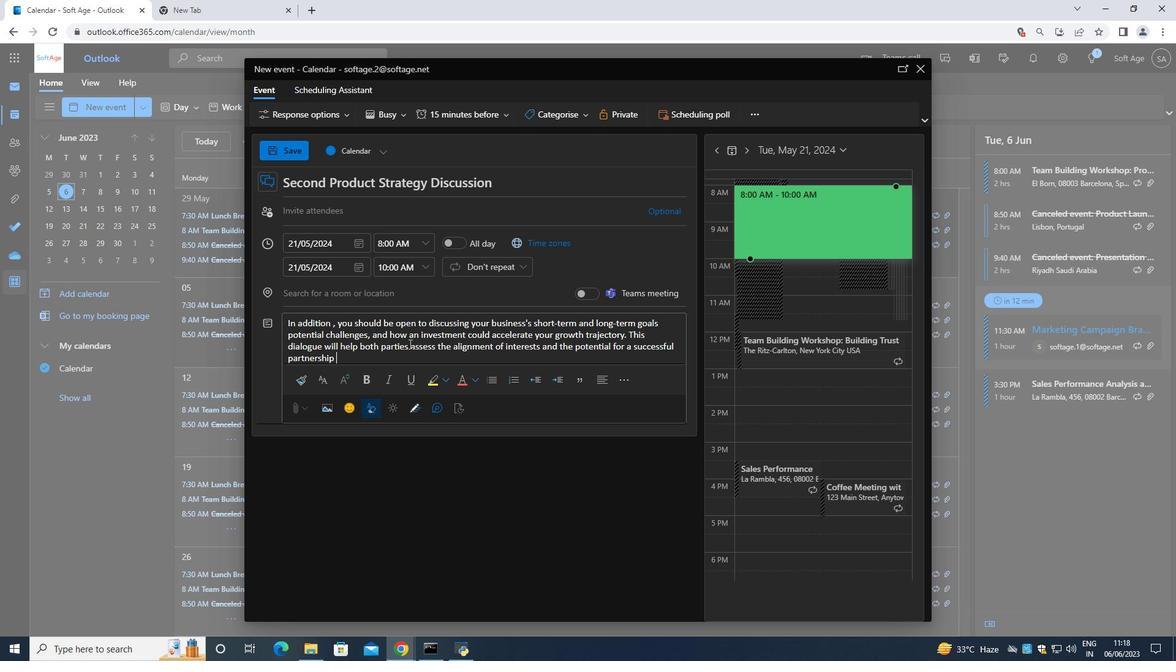 
Action: Mouse moved to (560, 112)
Screenshot: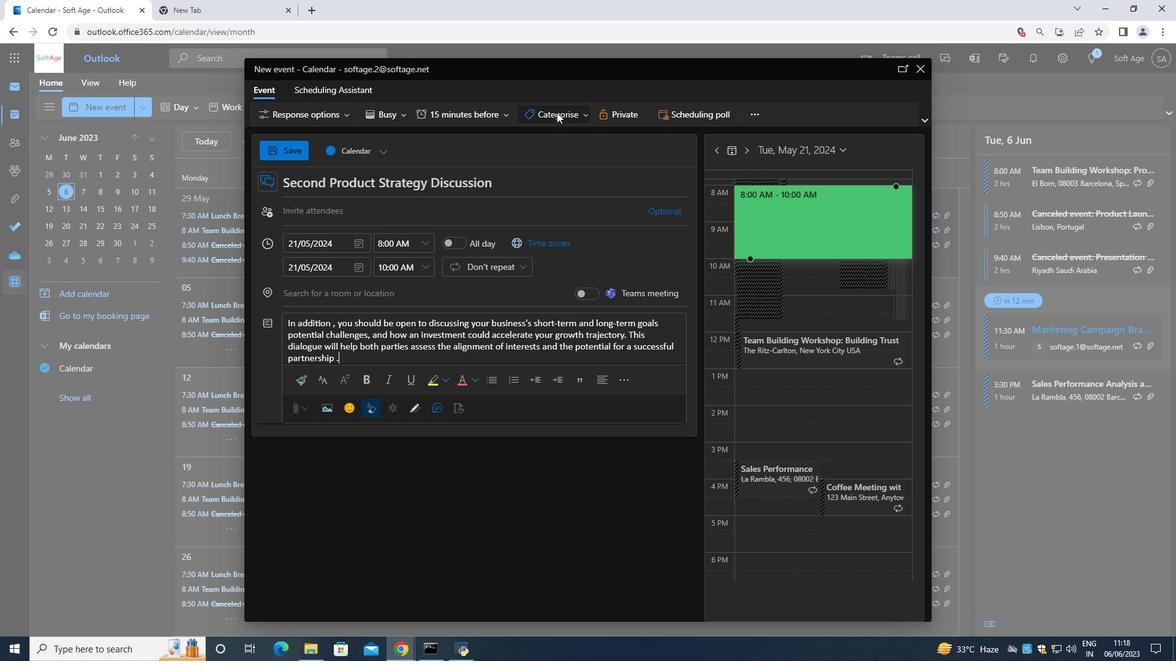 
Action: Mouse pressed left at (560, 112)
Screenshot: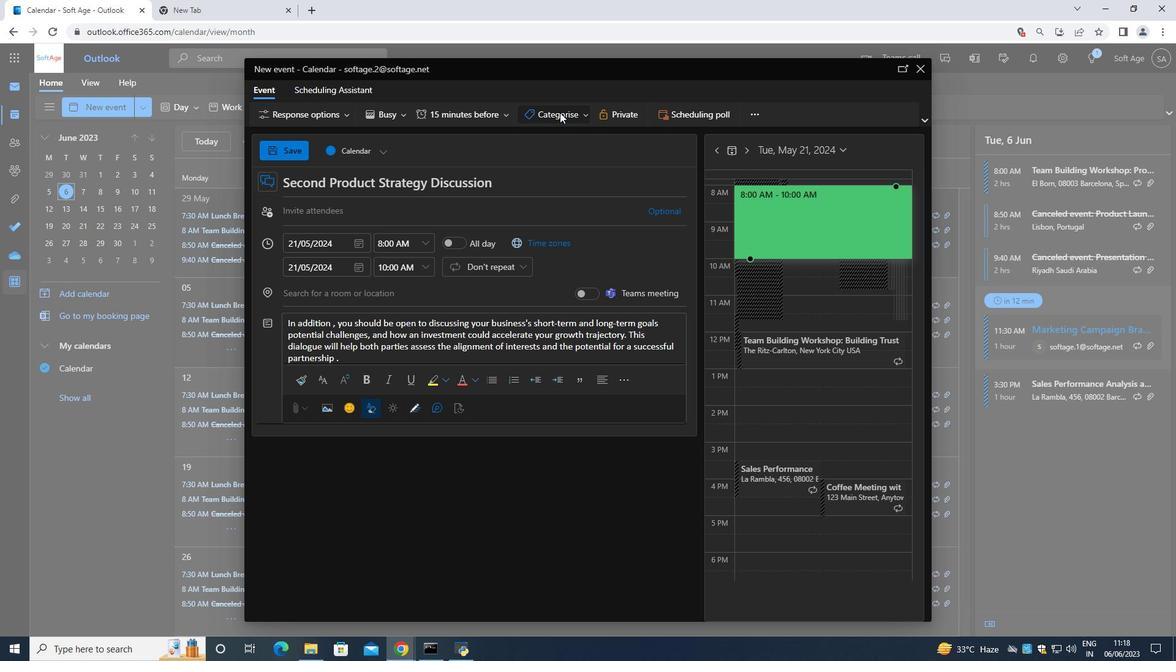 
Action: Mouse moved to (566, 134)
Screenshot: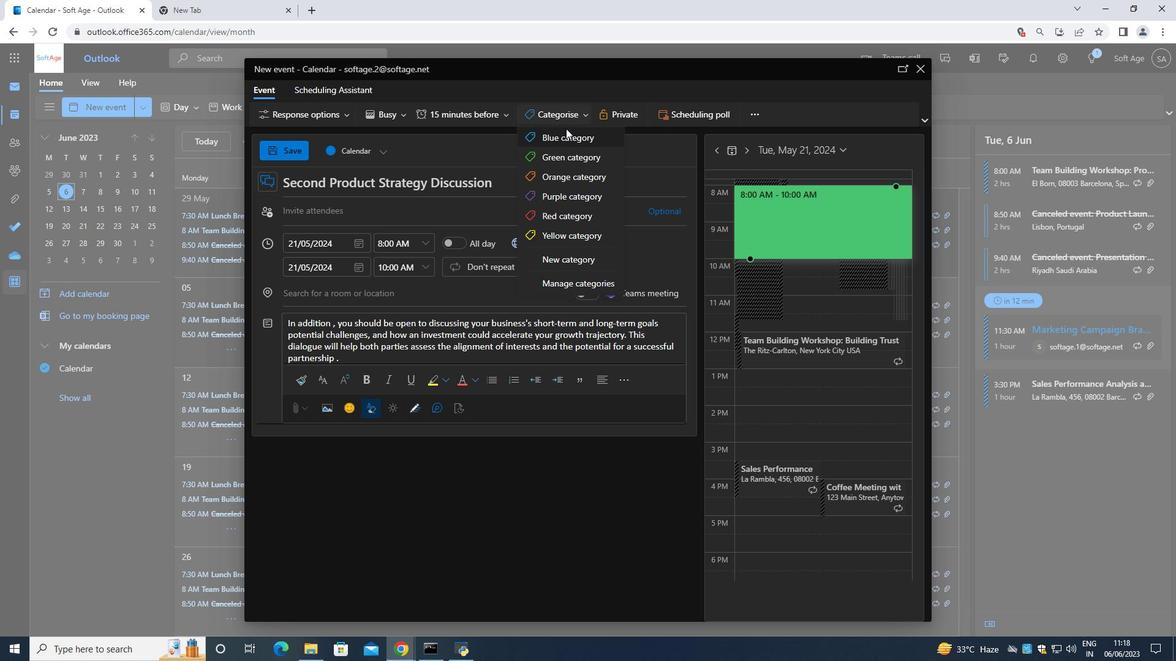
Action: Mouse pressed left at (566, 134)
Screenshot: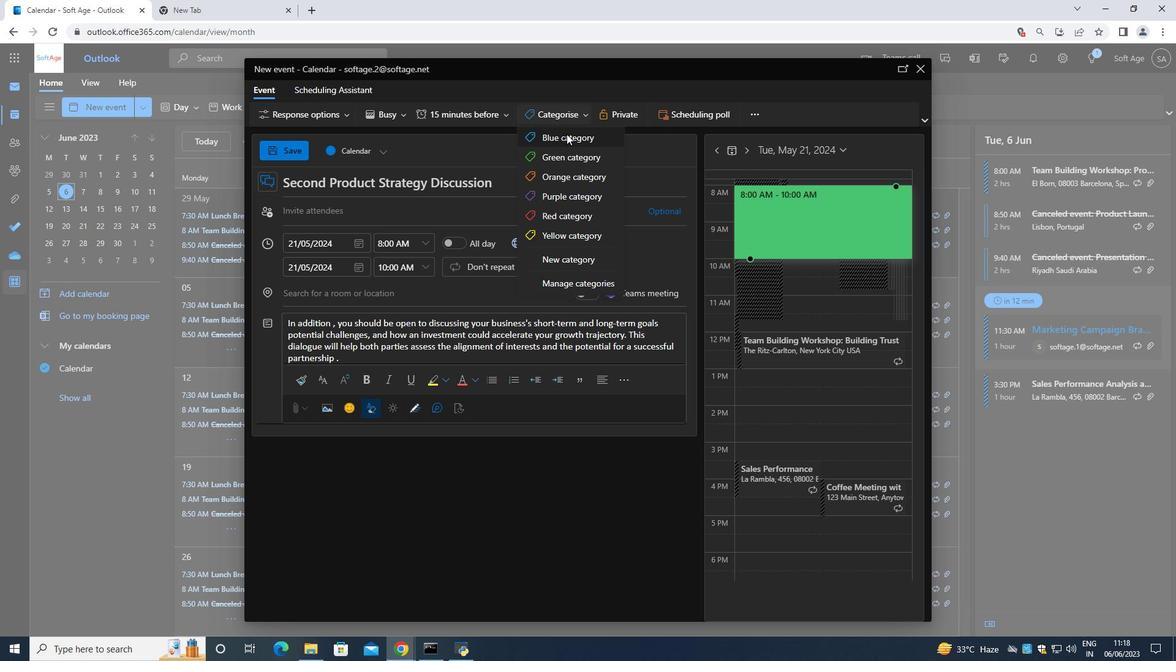 
Action: Mouse moved to (366, 205)
Screenshot: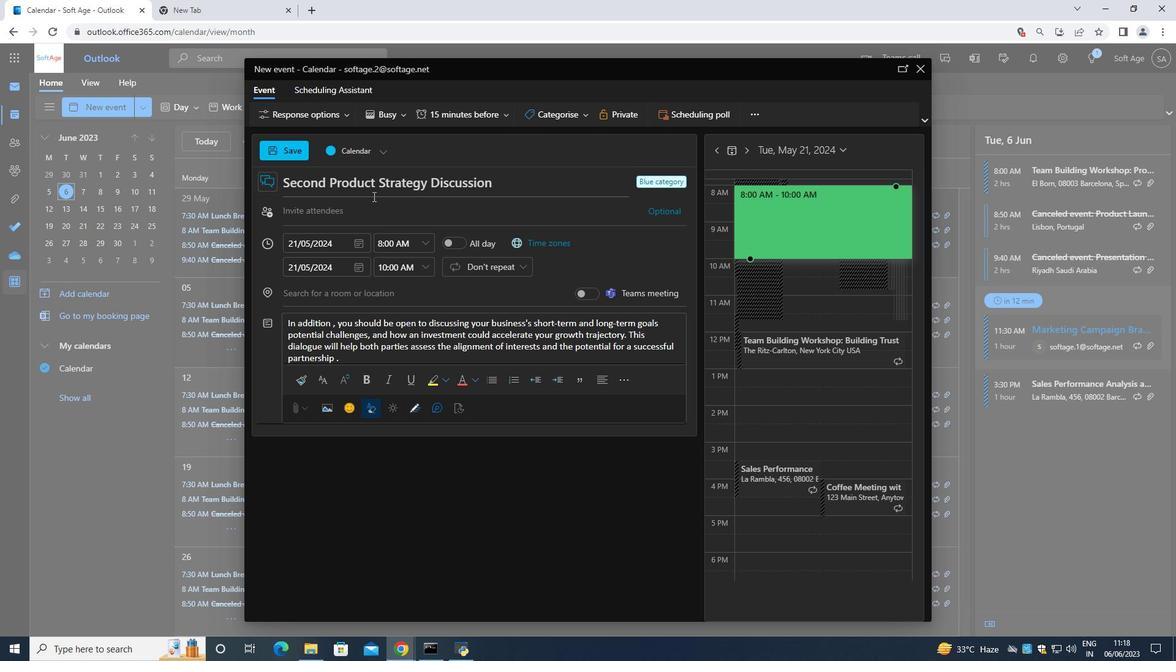 
Action: Mouse pressed left at (366, 205)
Screenshot: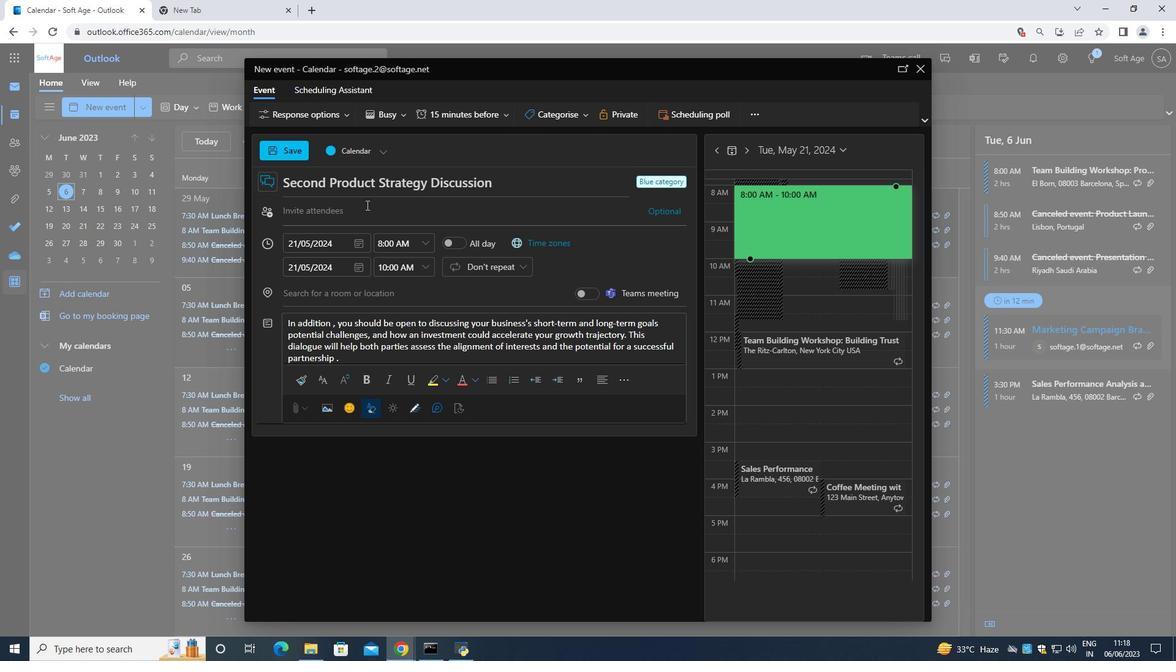 
Action: Key pressed <Key.shift>Softage.4<Key.shift>@
Screenshot: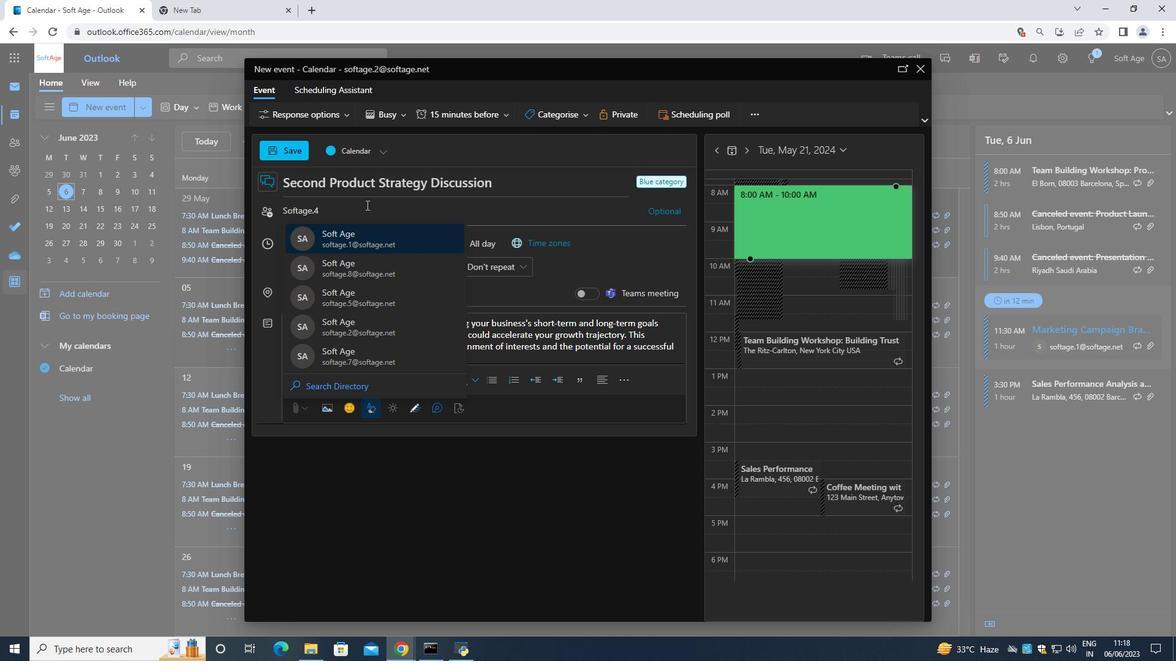 
Action: Mouse moved to (364, 229)
Screenshot: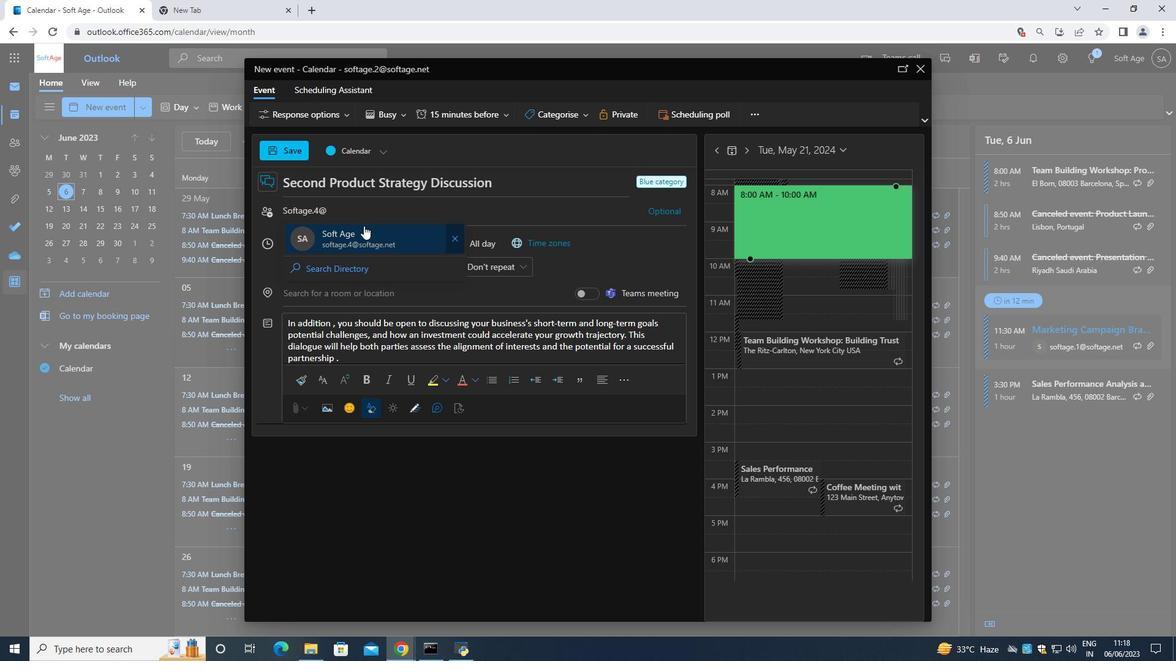 
Action: Mouse pressed left at (364, 229)
Screenshot: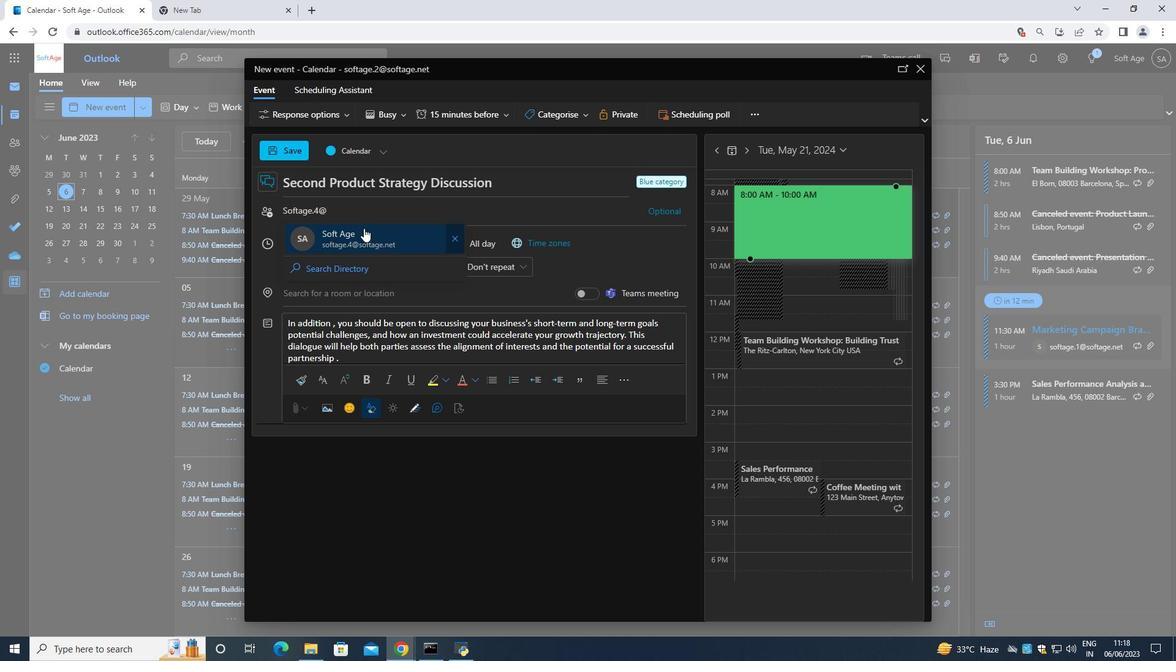 
Action: Mouse moved to (364, 231)
Screenshot: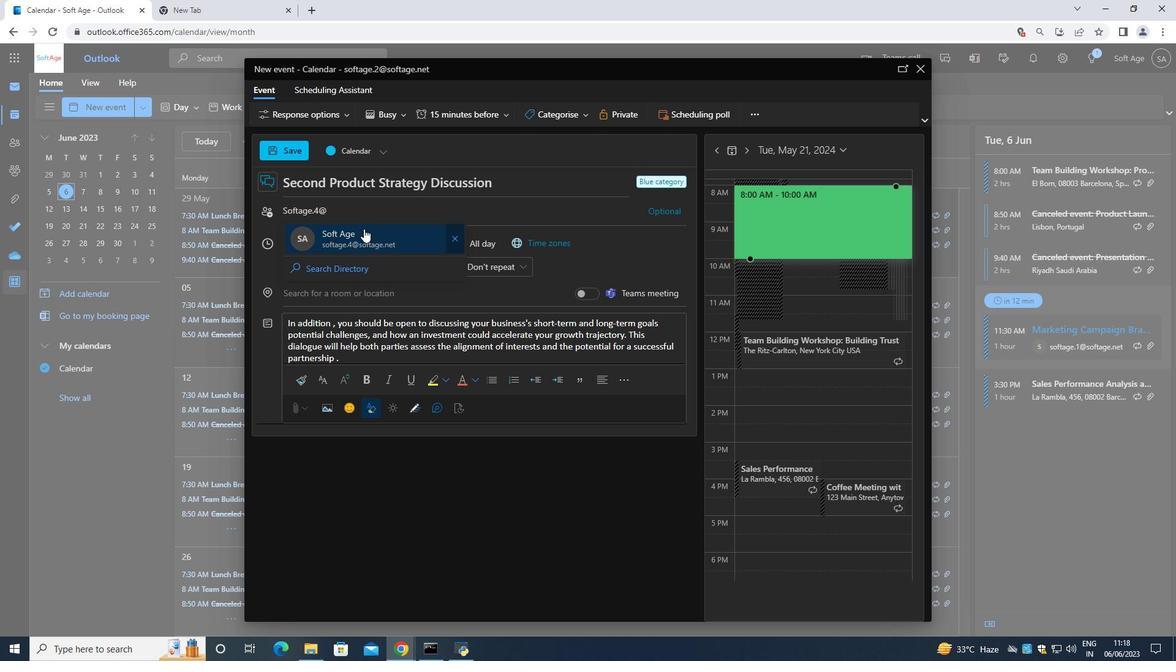 
Action: Key pressed <Key.shift>Softage.5<Key.shift>@
Screenshot: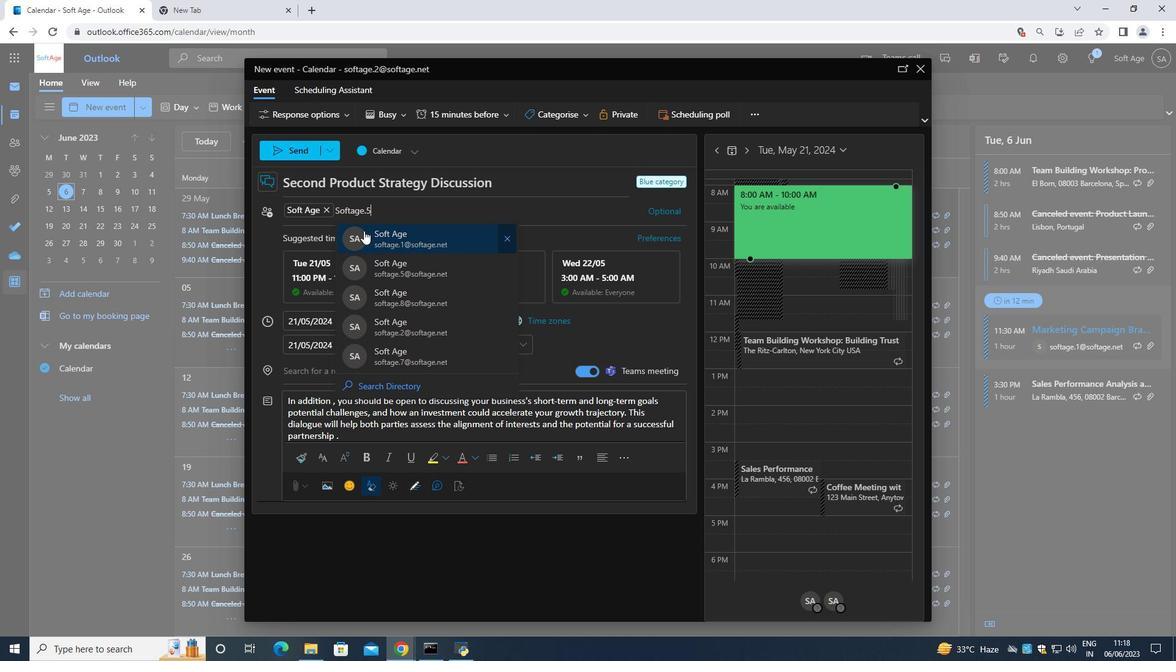 
Action: Mouse moved to (403, 231)
Screenshot: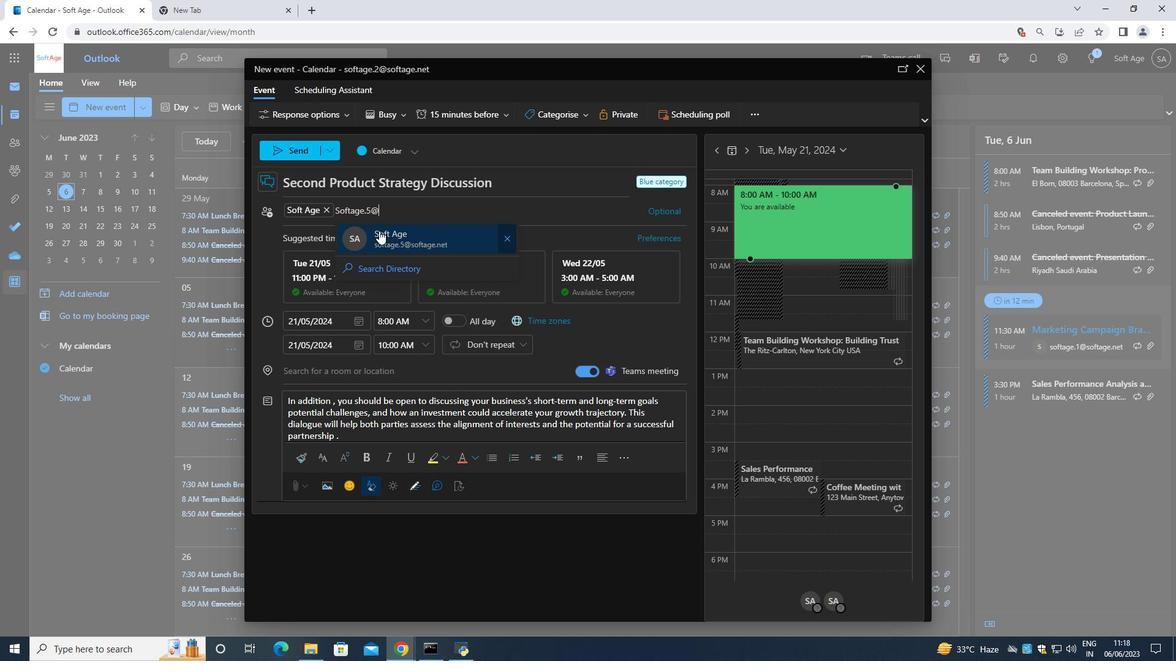 
Action: Mouse pressed left at (403, 231)
Screenshot: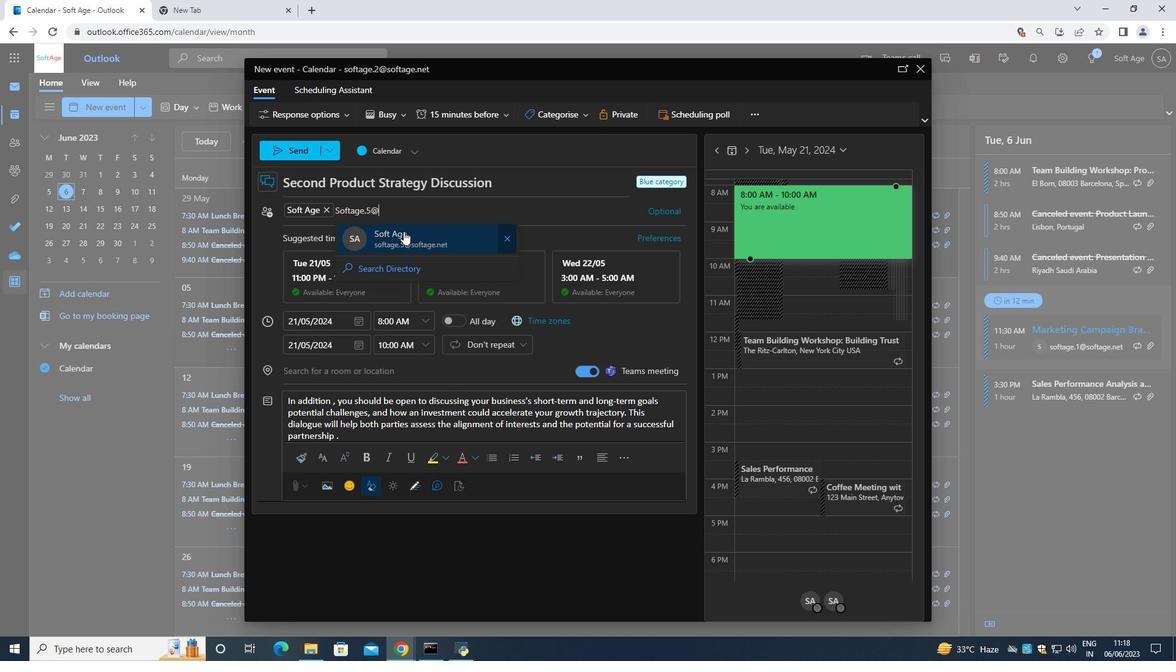 
Action: Mouse moved to (464, 111)
Screenshot: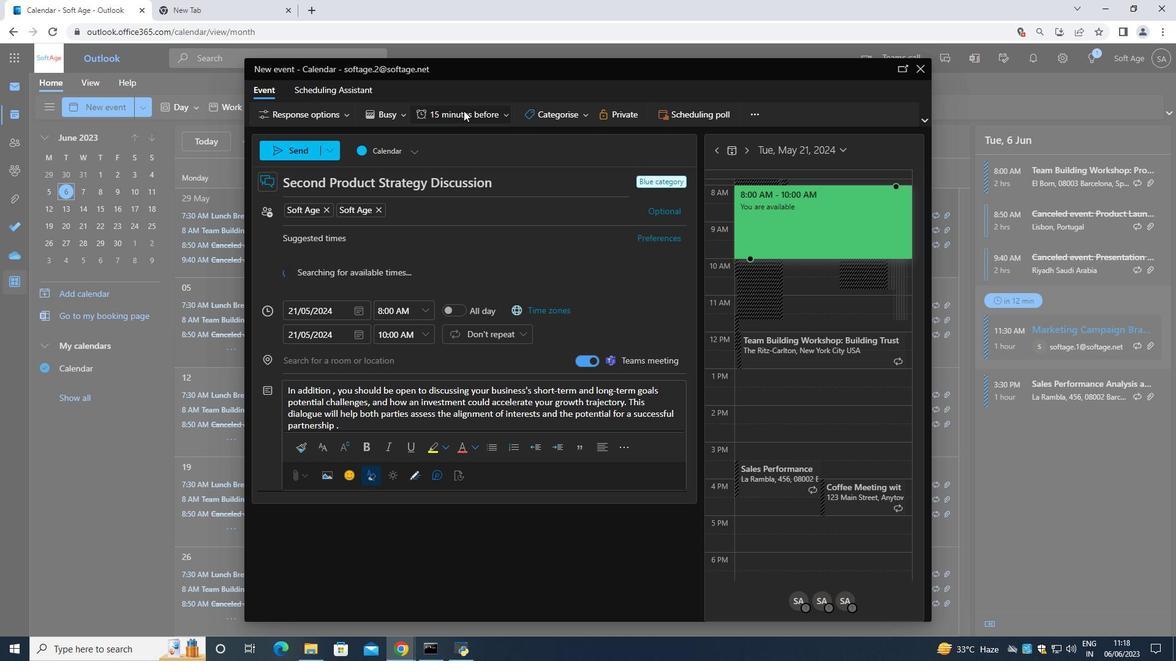 
Action: Mouse pressed left at (464, 111)
Screenshot: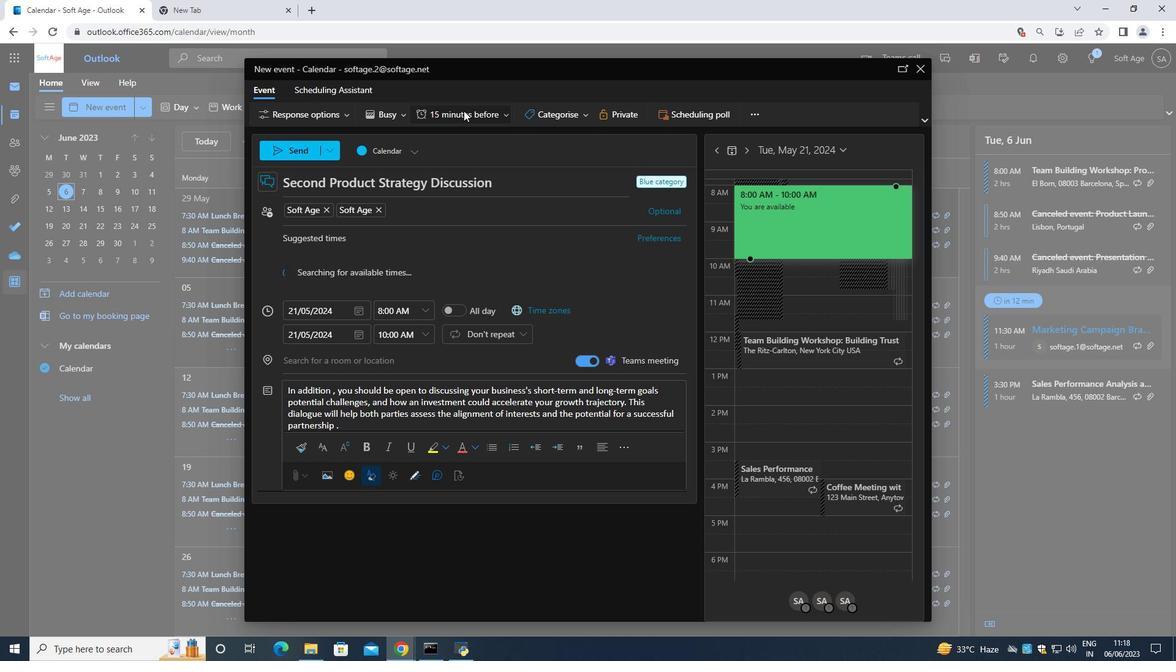 
Action: Mouse moved to (465, 272)
Screenshot: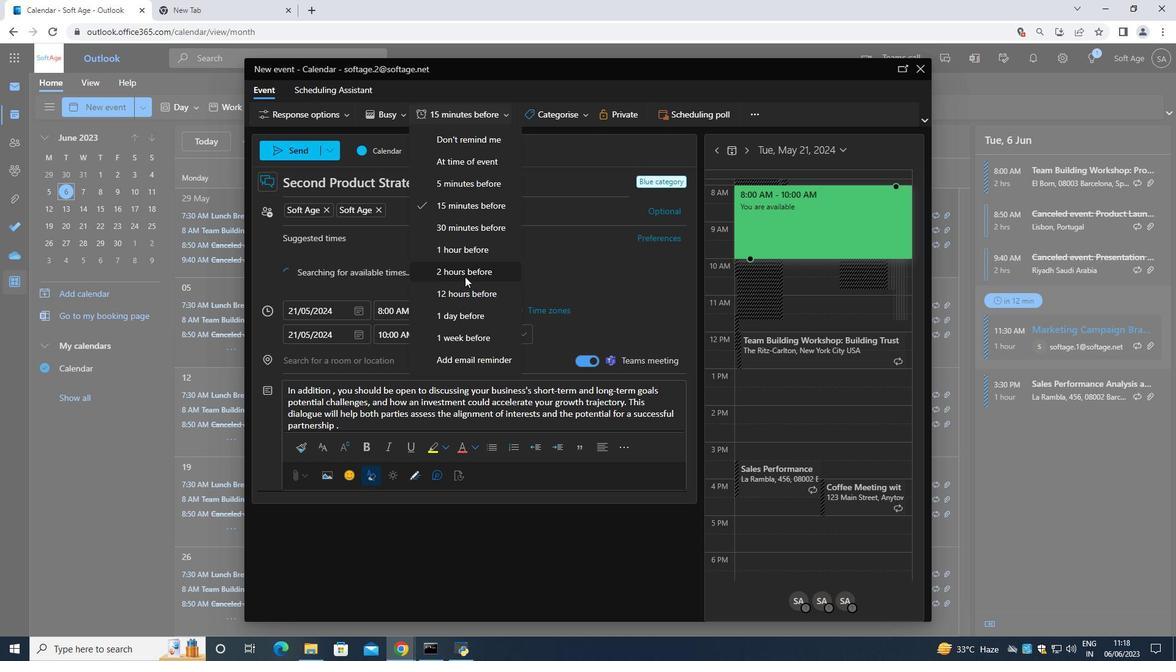 
Action: Mouse pressed left at (465, 272)
Screenshot: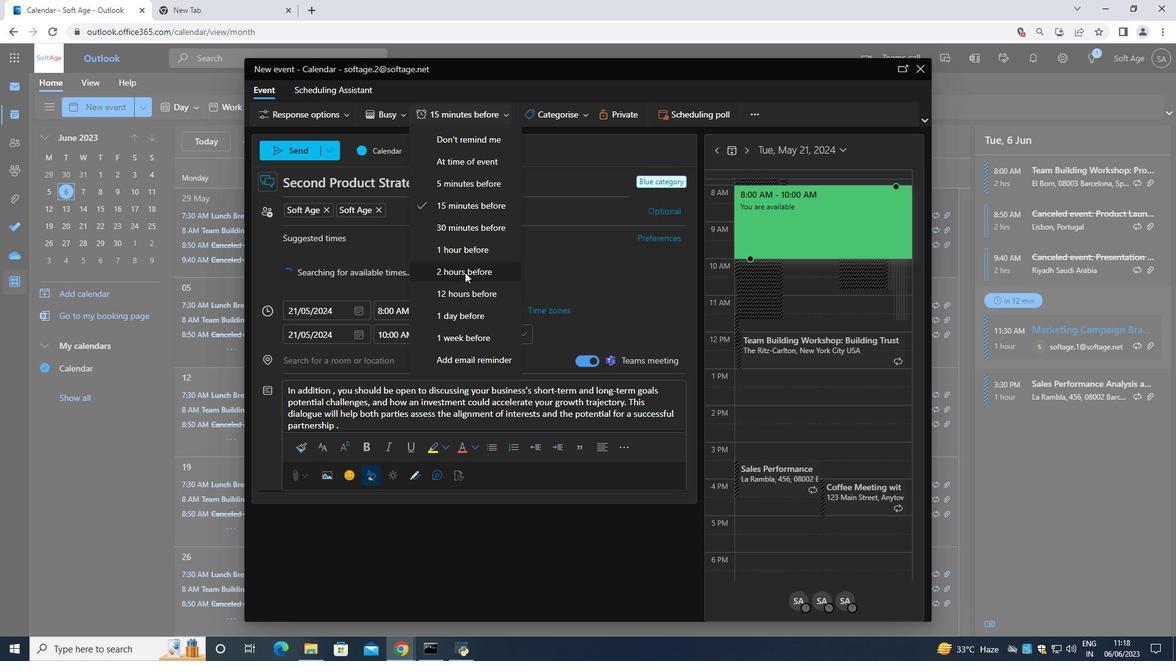 
Action: Mouse moved to (287, 146)
Screenshot: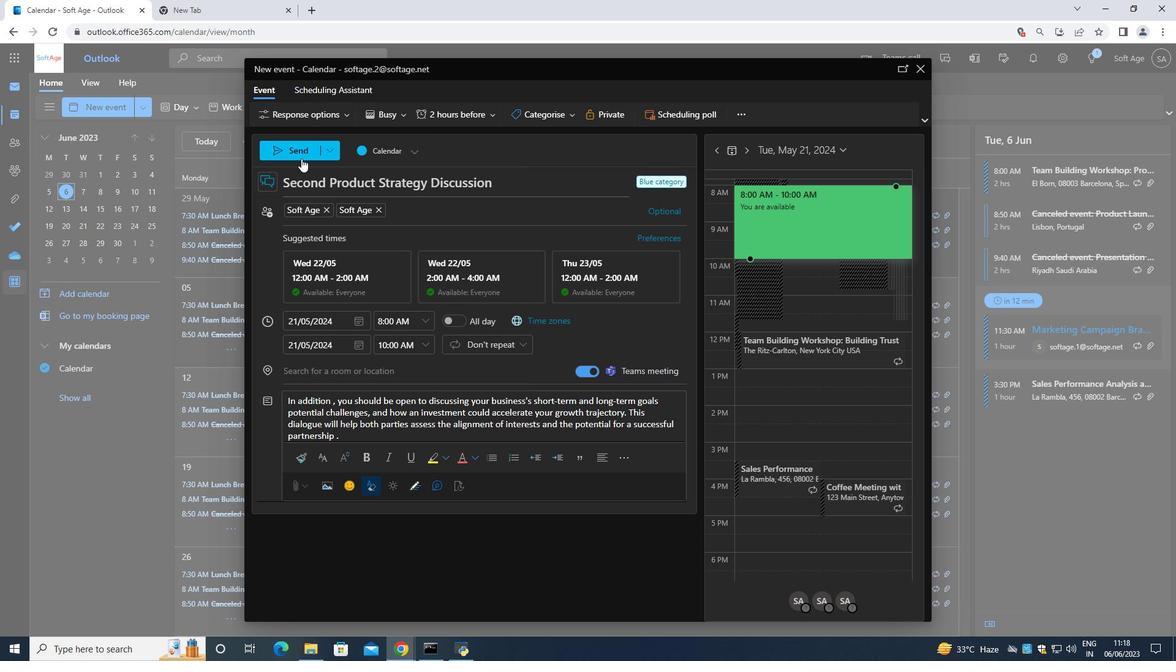 
Action: Mouse pressed left at (287, 146)
Screenshot: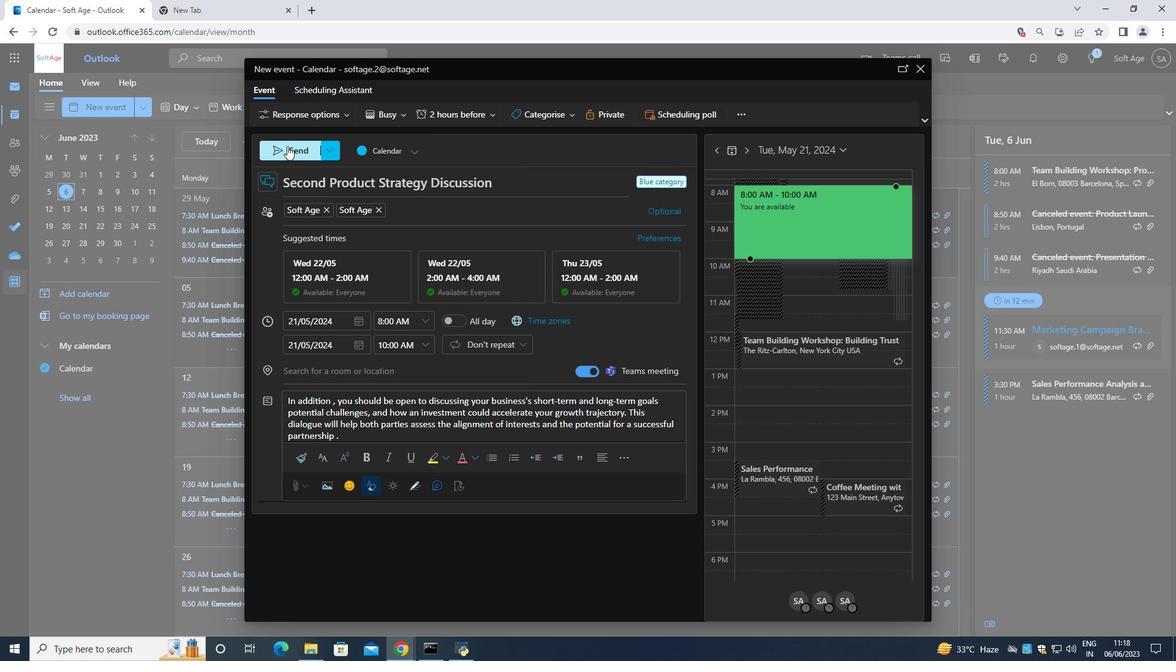 
